 Task: Find connections with filter location La Laja with filter topic #SMMwith filter profile language English with filter current company ASMACS Jobs with filter school St. Xavier's School, Jaipur with filter industry Retail Gasoline with filter service category Telecommunications with filter keywords title Engineering Technician
Action: Mouse moved to (500, 69)
Screenshot: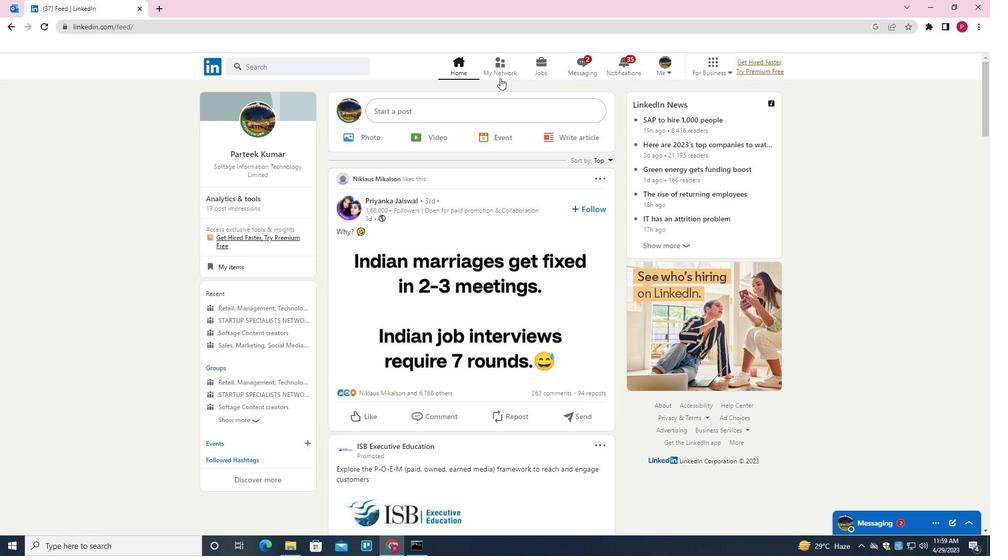 
Action: Mouse pressed left at (500, 69)
Screenshot: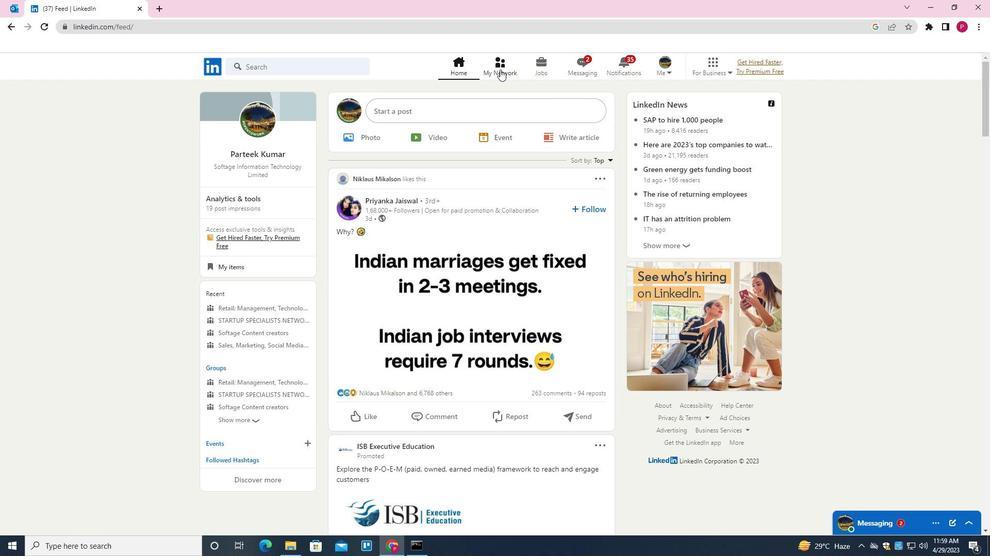 
Action: Mouse moved to (300, 122)
Screenshot: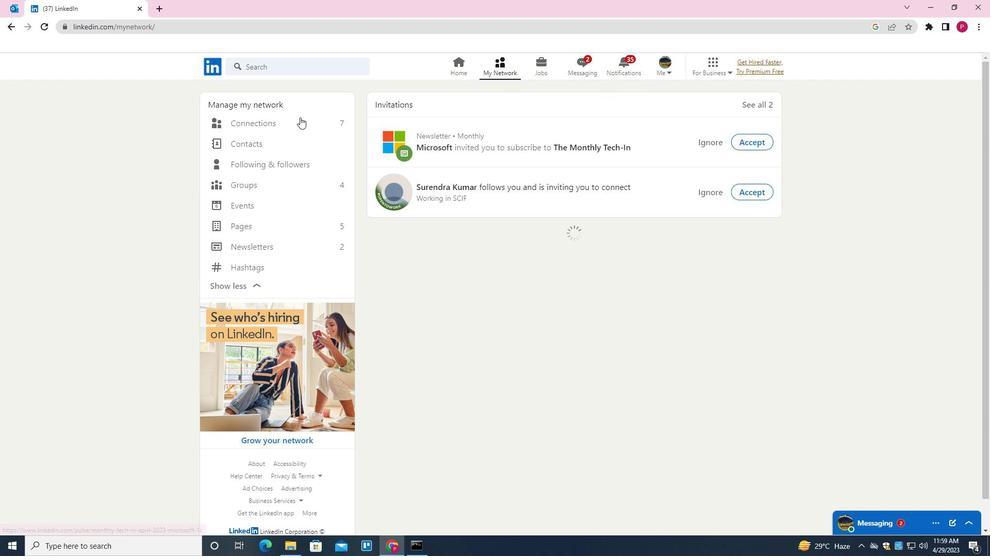 
Action: Mouse pressed left at (300, 122)
Screenshot: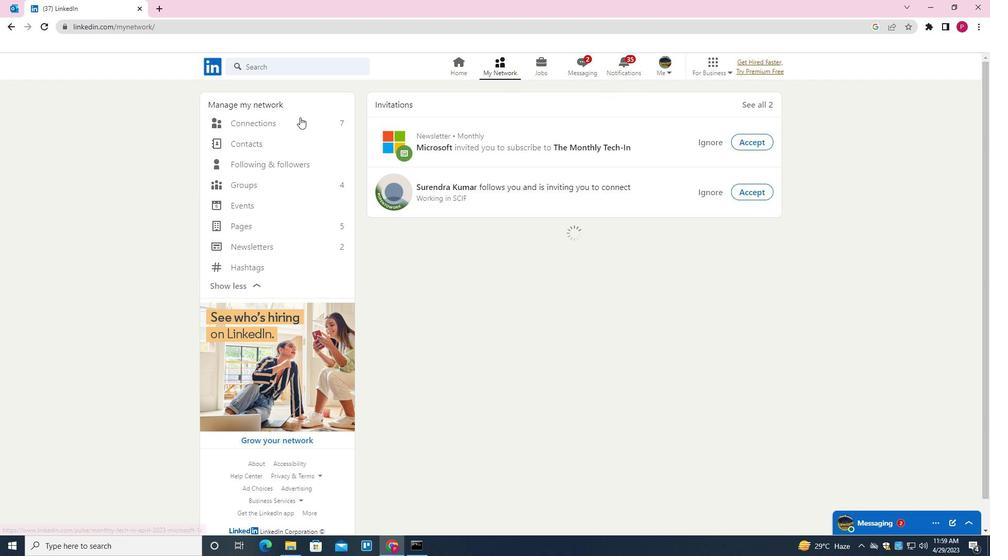
Action: Mouse moved to (565, 122)
Screenshot: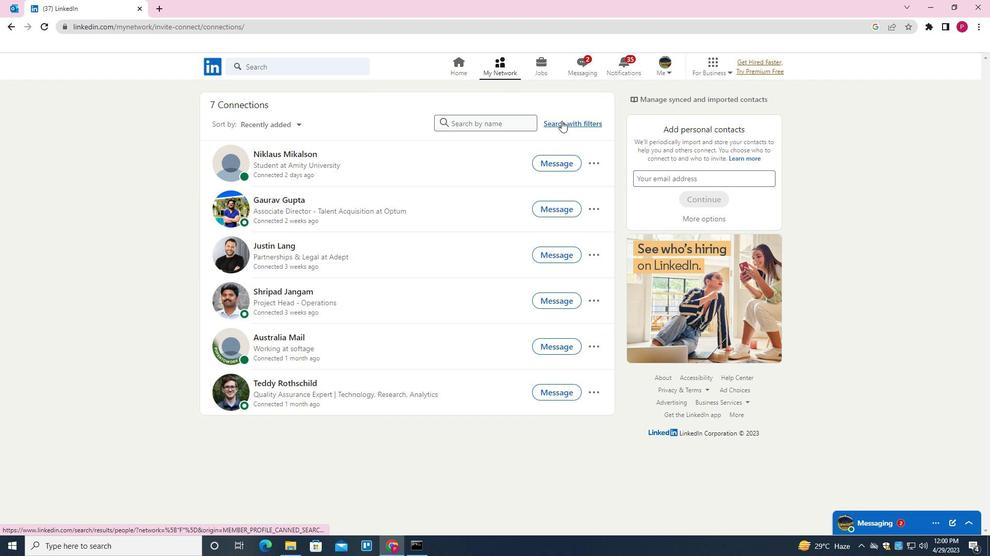 
Action: Mouse pressed left at (565, 122)
Screenshot: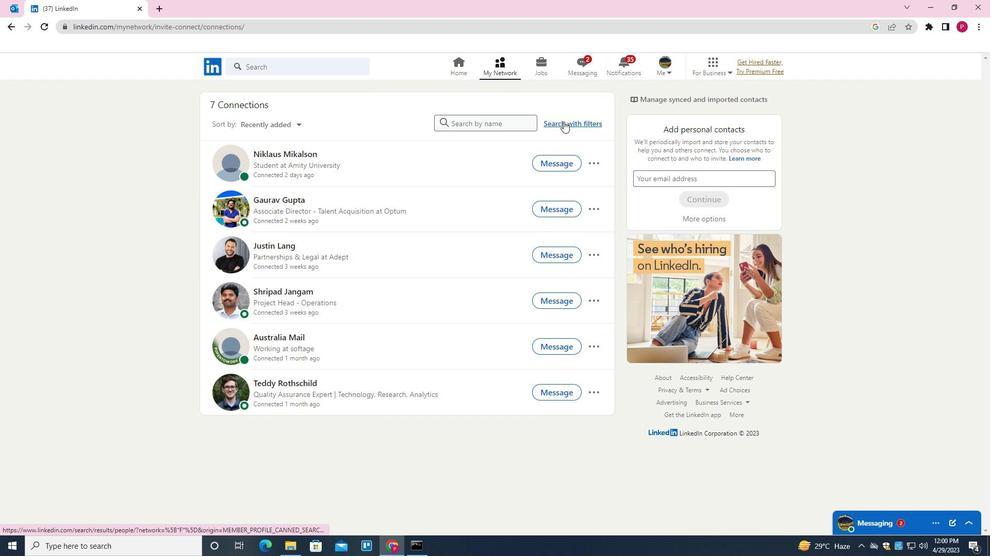 
Action: Mouse moved to (525, 95)
Screenshot: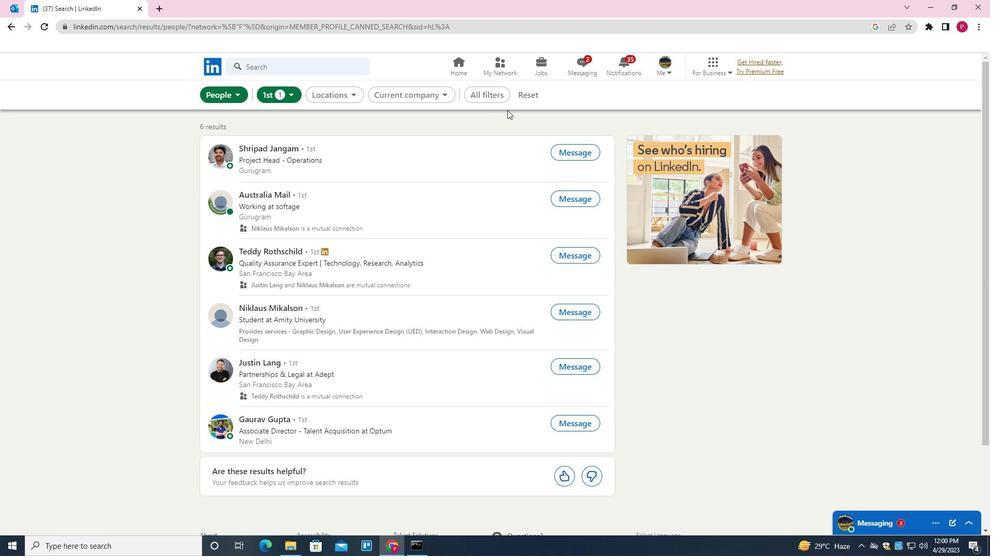 
Action: Mouse pressed left at (525, 95)
Screenshot: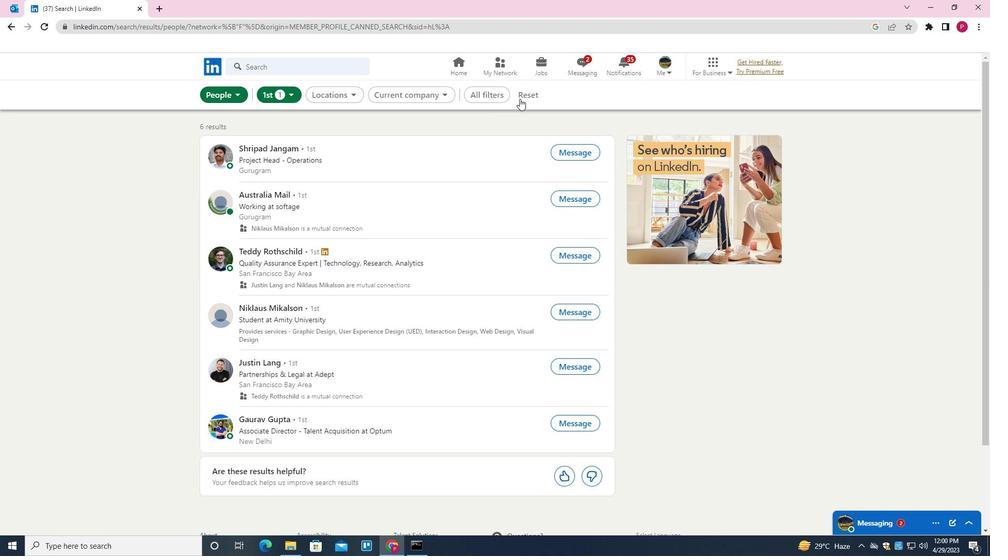 
Action: Mouse moved to (505, 97)
Screenshot: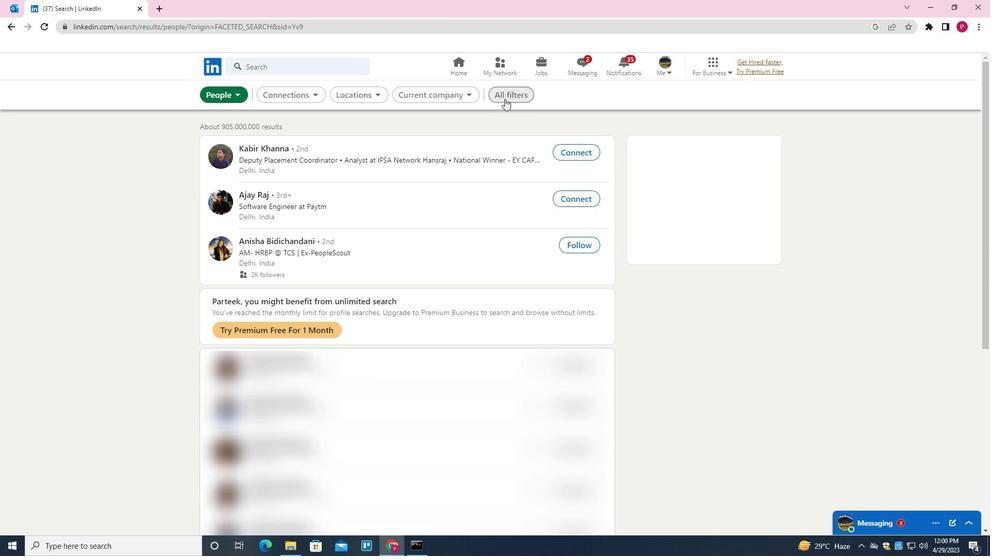 
Action: Mouse pressed left at (505, 97)
Screenshot: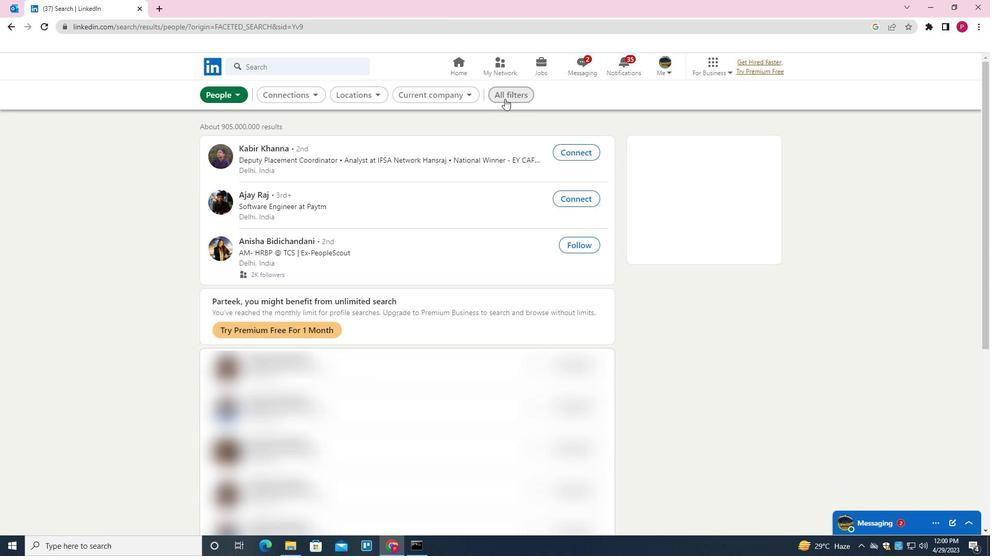 
Action: Mouse moved to (733, 292)
Screenshot: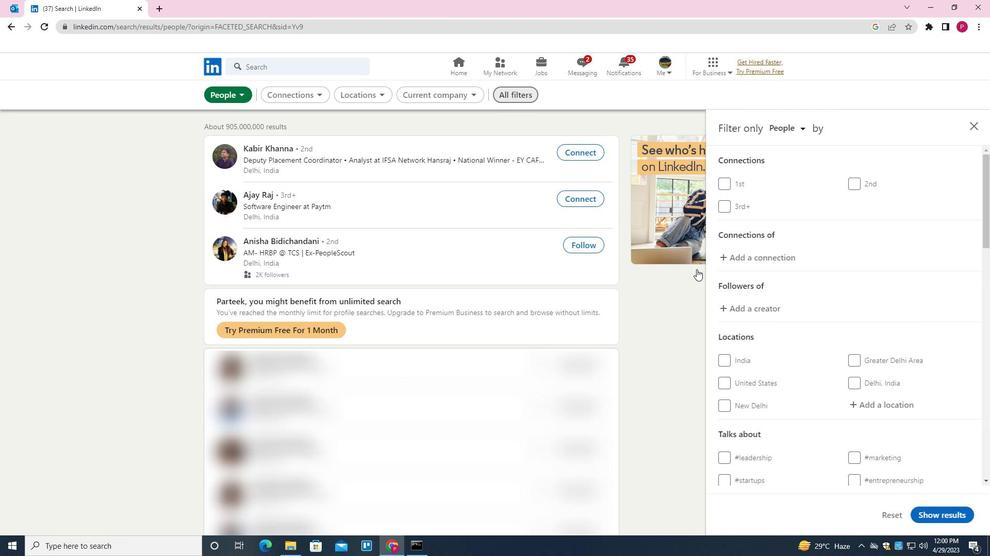 
Action: Mouse scrolled (733, 292) with delta (0, 0)
Screenshot: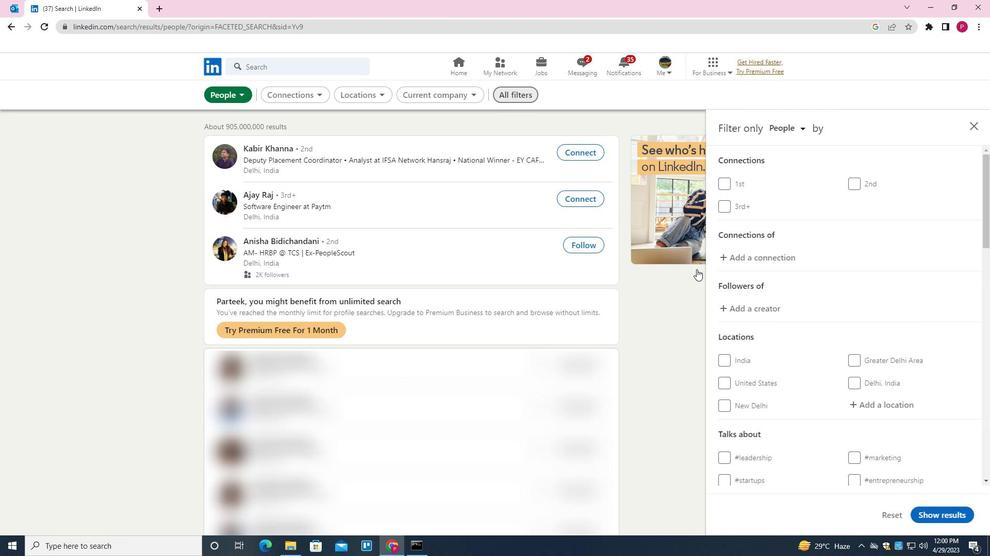 
Action: Mouse moved to (737, 295)
Screenshot: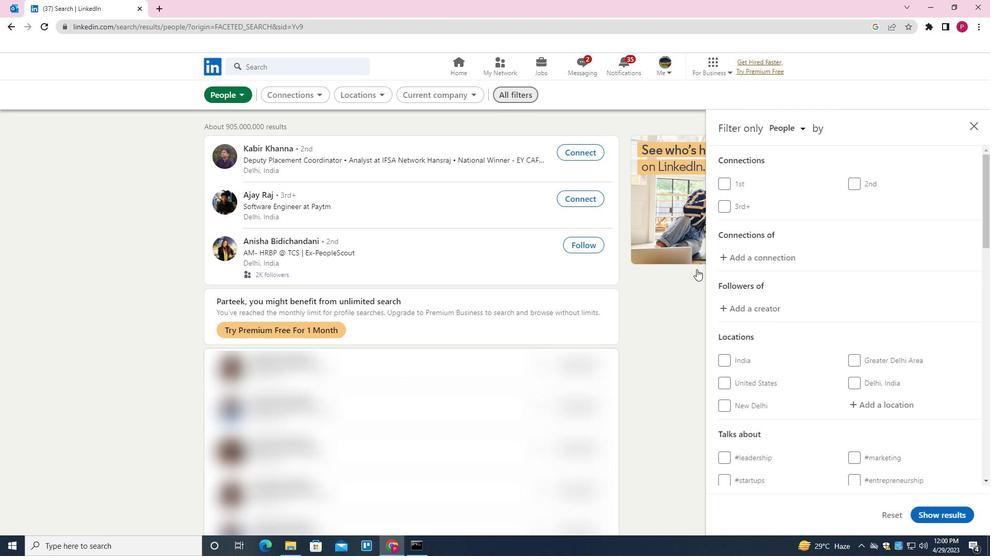 
Action: Mouse scrolled (737, 294) with delta (0, 0)
Screenshot: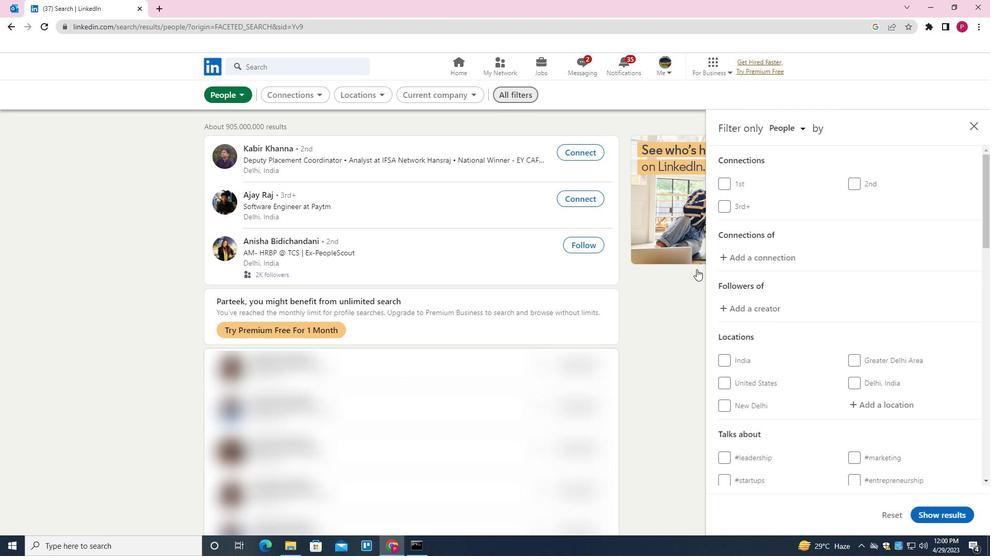 
Action: Mouse moved to (758, 303)
Screenshot: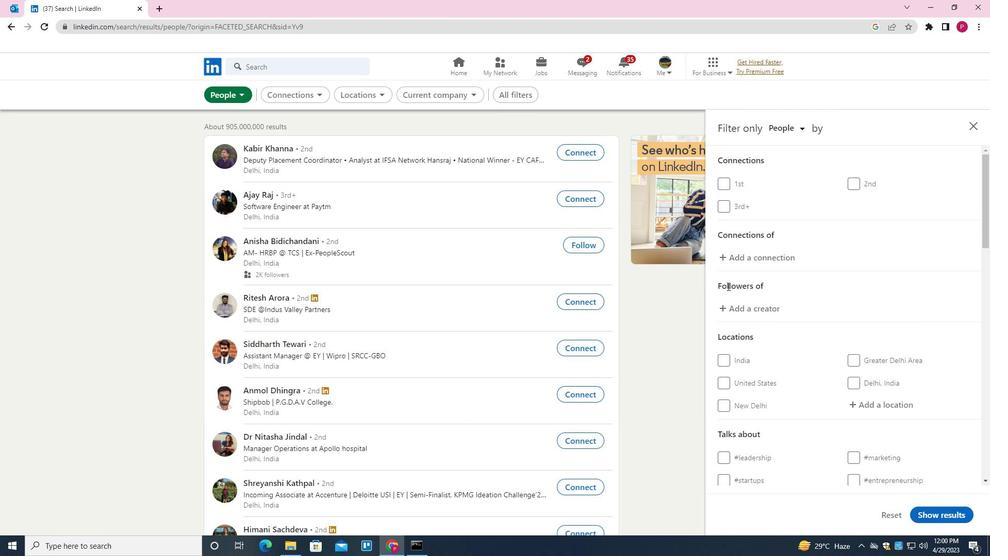 
Action: Mouse scrolled (758, 302) with delta (0, 0)
Screenshot: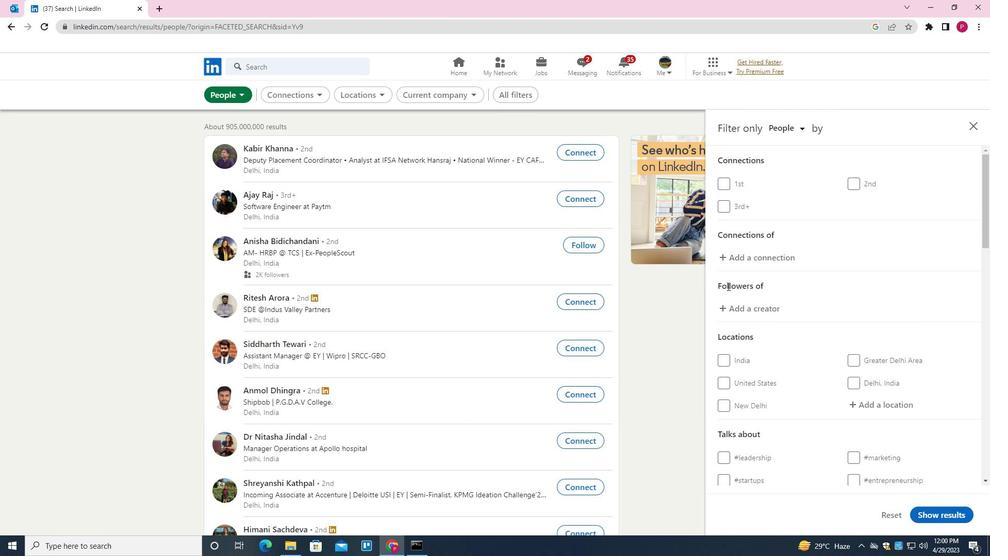 
Action: Mouse moved to (872, 258)
Screenshot: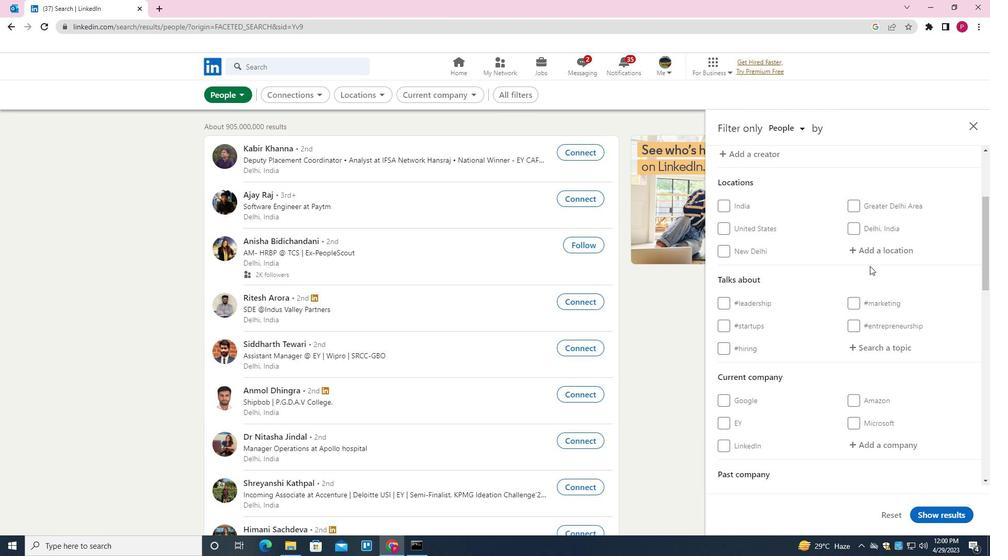 
Action: Mouse pressed left at (872, 258)
Screenshot: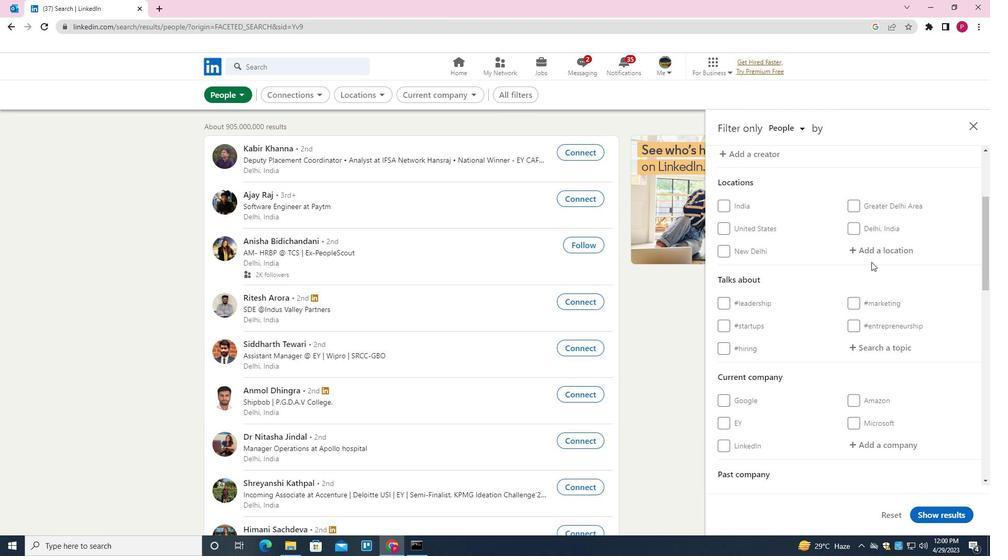 
Action: Mouse moved to (868, 250)
Screenshot: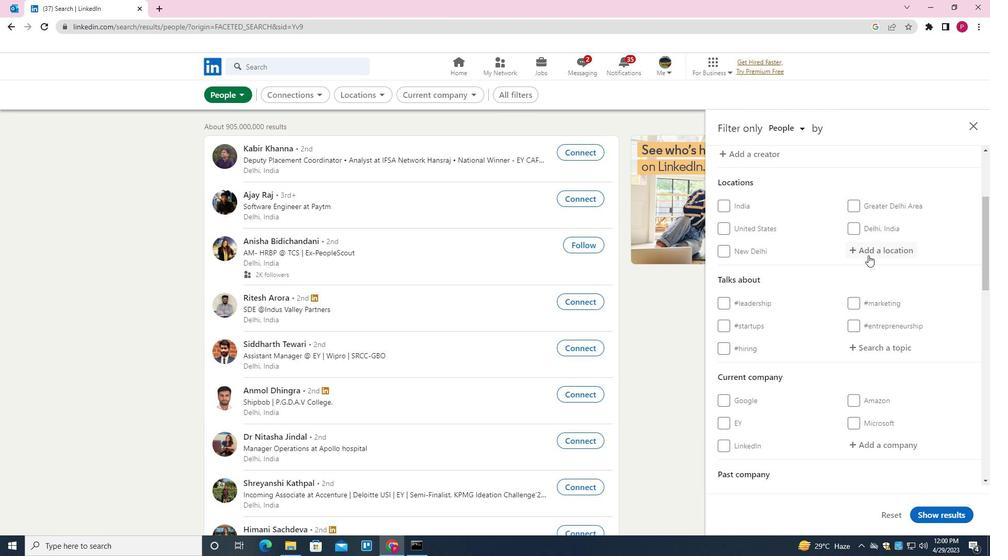 
Action: Mouse pressed left at (868, 250)
Screenshot: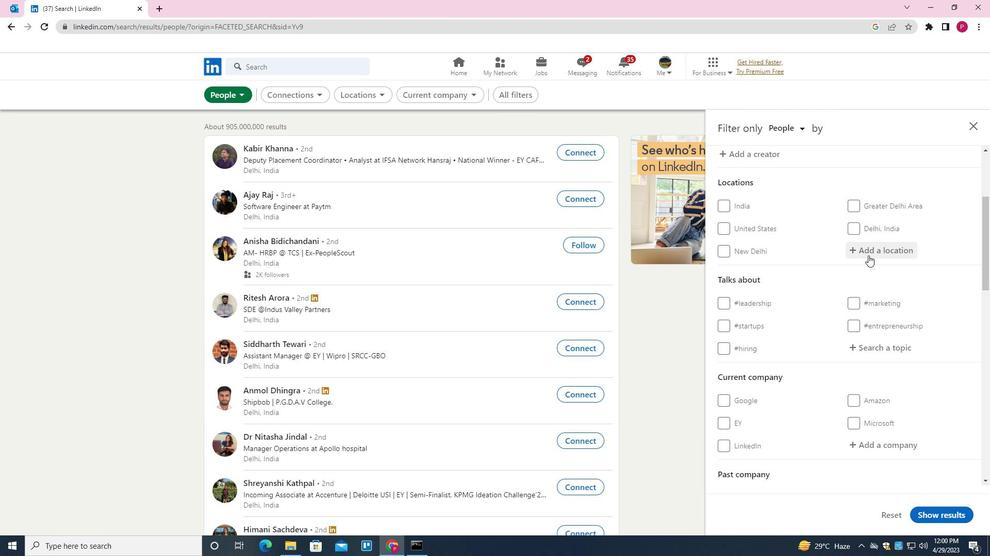 
Action: Key pressed <Key.shift>LA<Key.space><Key.shift>LAZA<Key.backspace><Key.backspace><Key.backspace><Key.backspace>LAZA<Key.down><Key.enter>
Screenshot: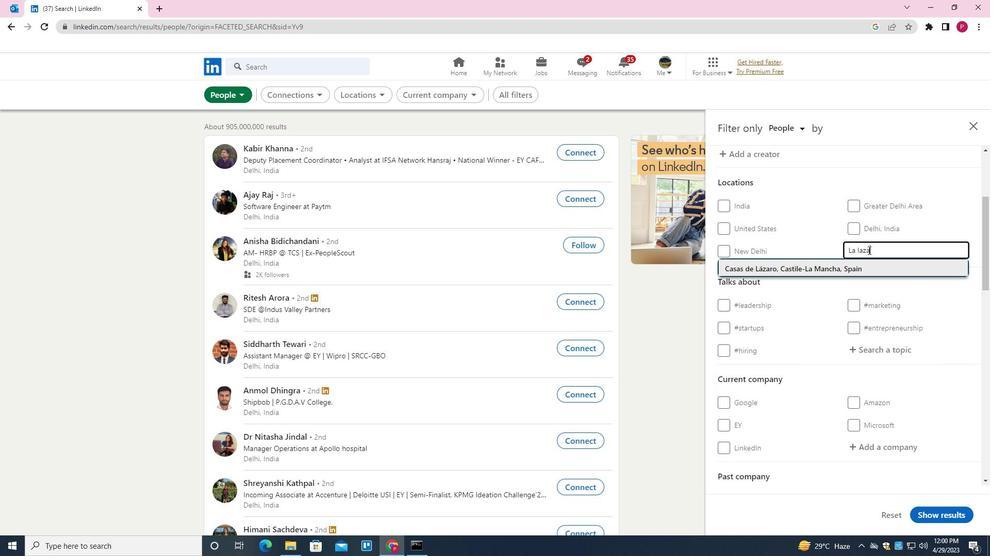 
Action: Mouse moved to (764, 307)
Screenshot: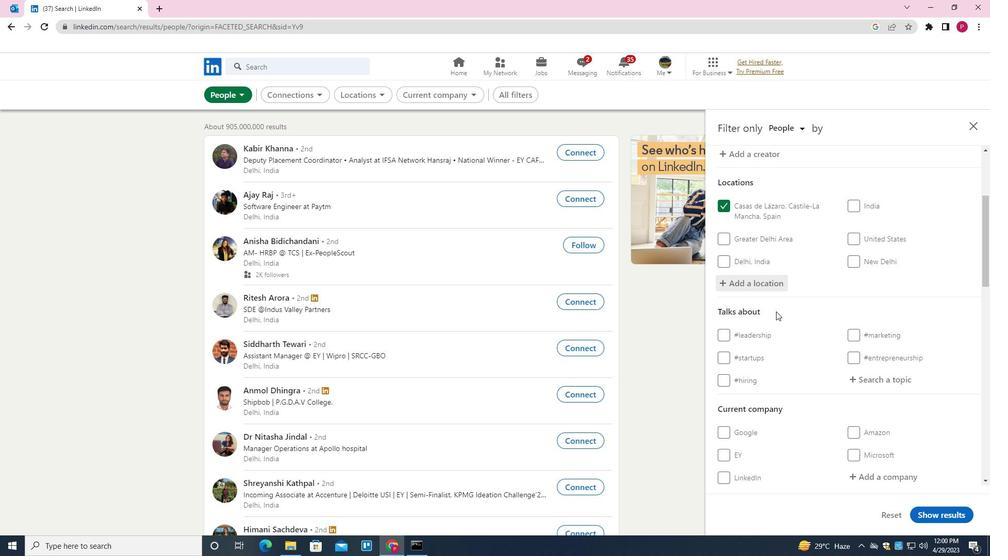 
Action: Mouse scrolled (764, 306) with delta (0, 0)
Screenshot: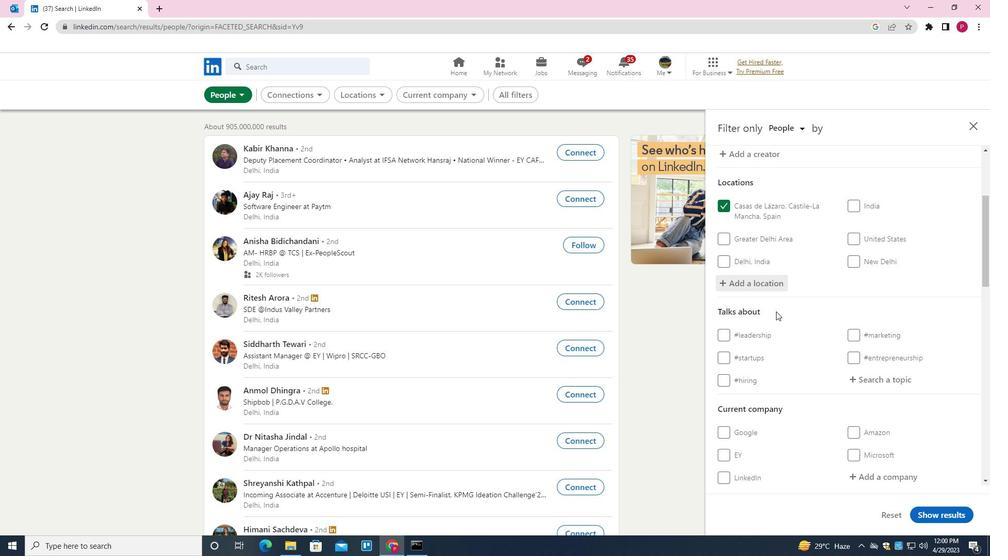 
Action: Mouse moved to (763, 308)
Screenshot: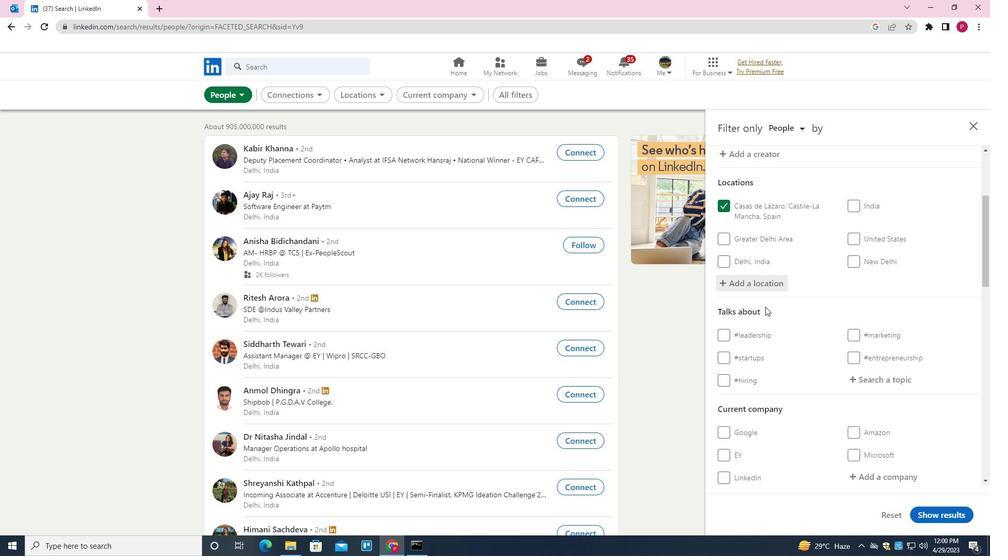 
Action: Mouse scrolled (763, 308) with delta (0, 0)
Screenshot: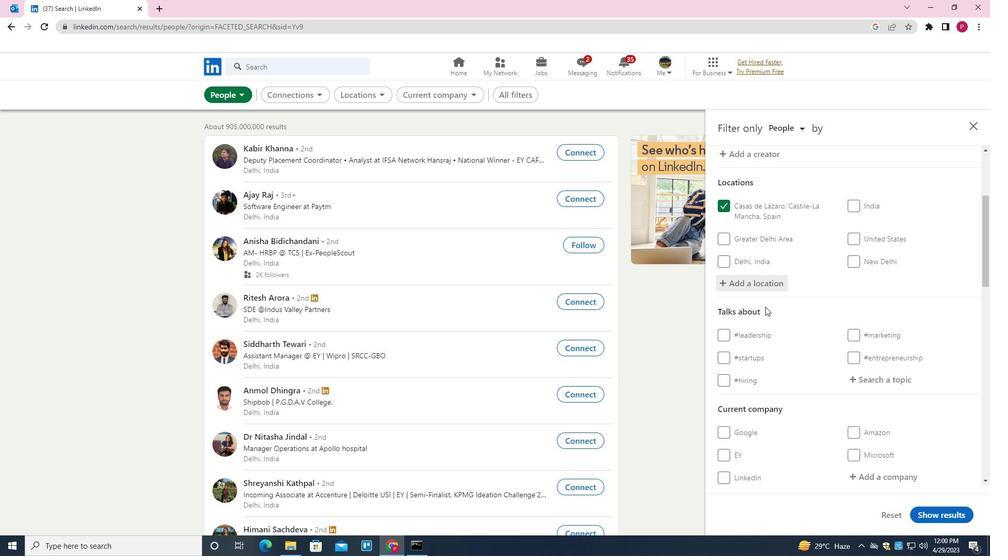 
Action: Mouse moved to (762, 310)
Screenshot: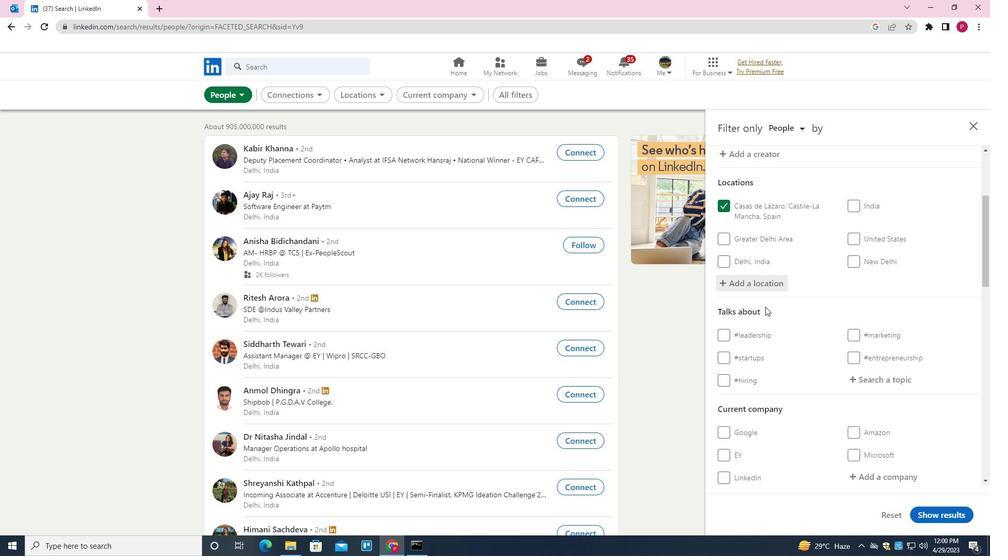 
Action: Mouse scrolled (762, 310) with delta (0, 0)
Screenshot: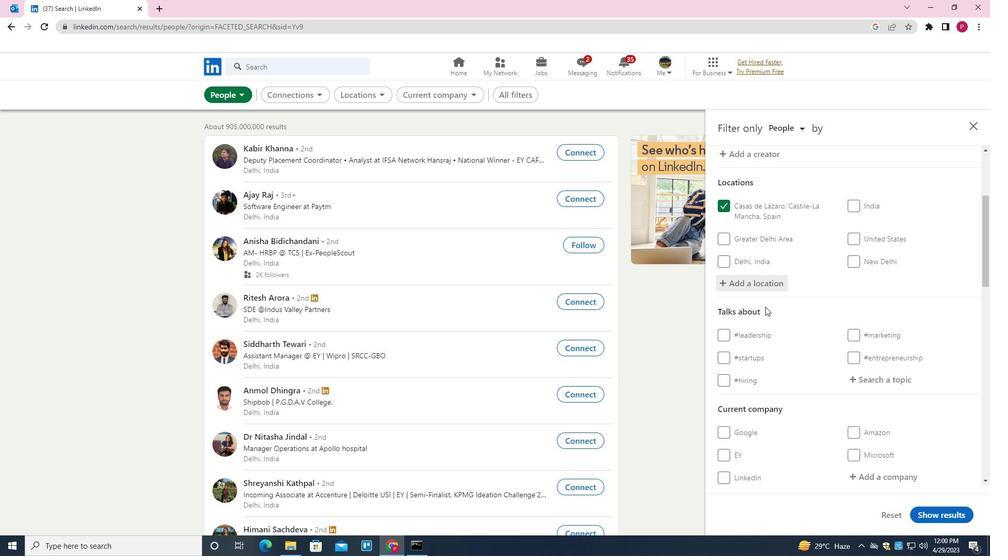 
Action: Mouse moved to (864, 228)
Screenshot: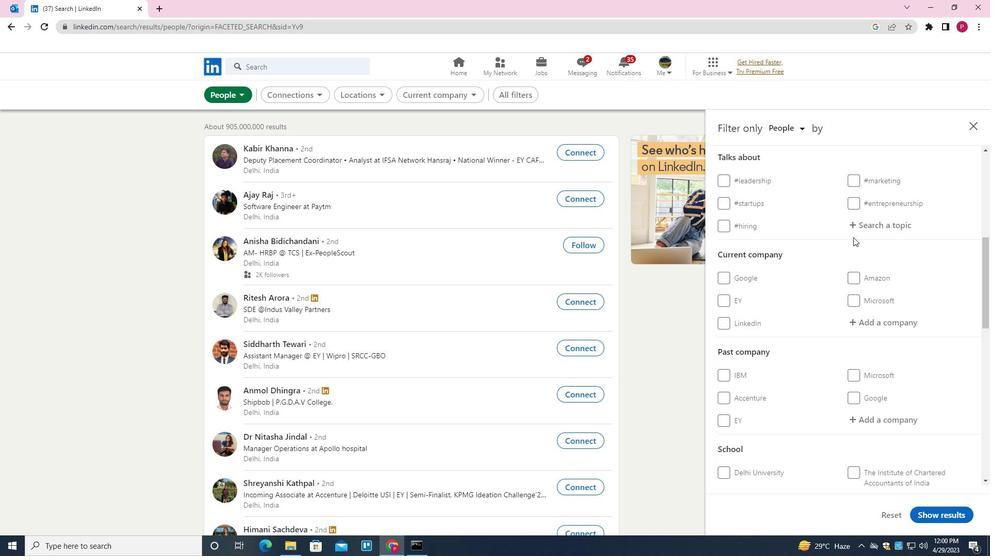 
Action: Mouse pressed left at (864, 228)
Screenshot: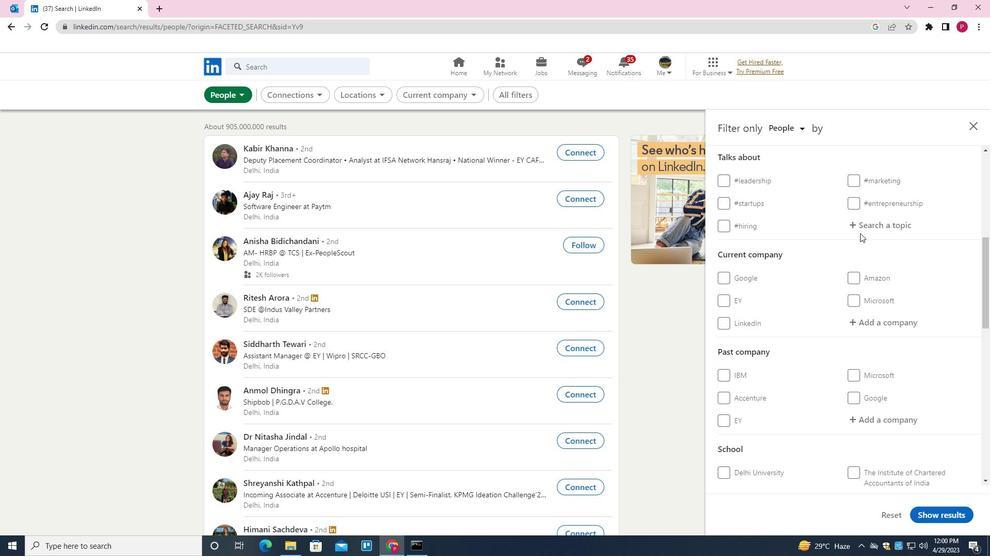 
Action: Key pressed <Key.shift><Key.shift><Key.shift><Key.shift><Key.shift><Key.shift><Key.shift><Key.shift>SMM<Key.down><Key.enter>
Screenshot: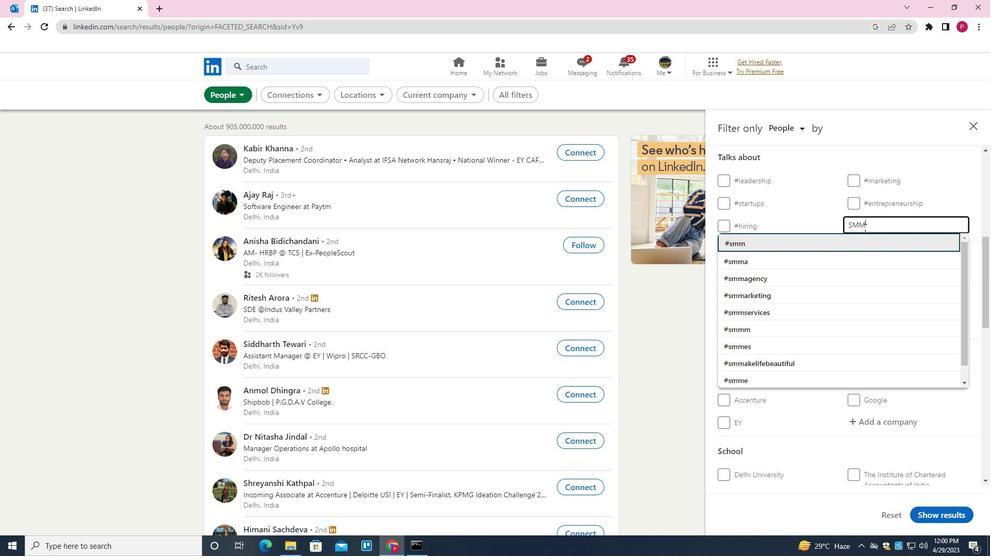 
Action: Mouse moved to (841, 250)
Screenshot: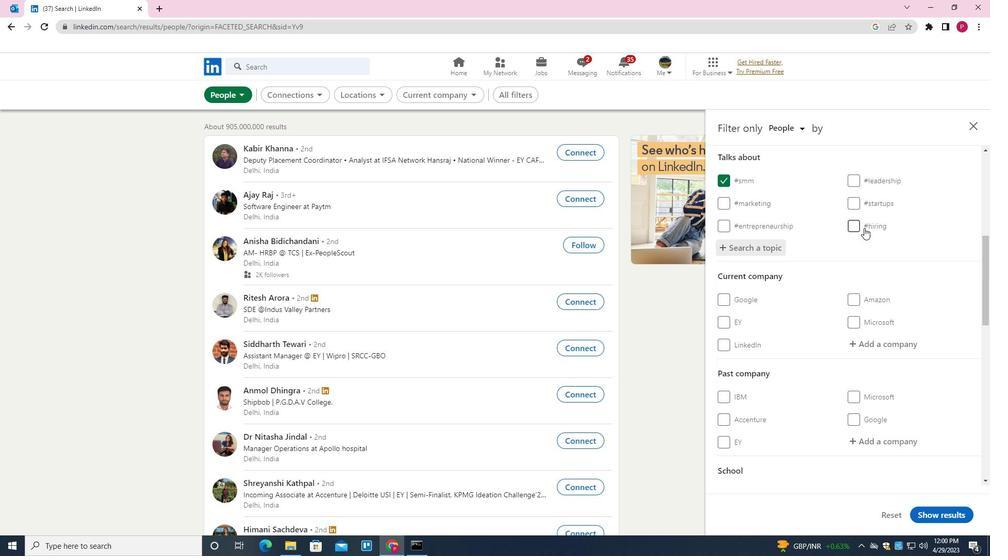 
Action: Mouse scrolled (841, 250) with delta (0, 0)
Screenshot: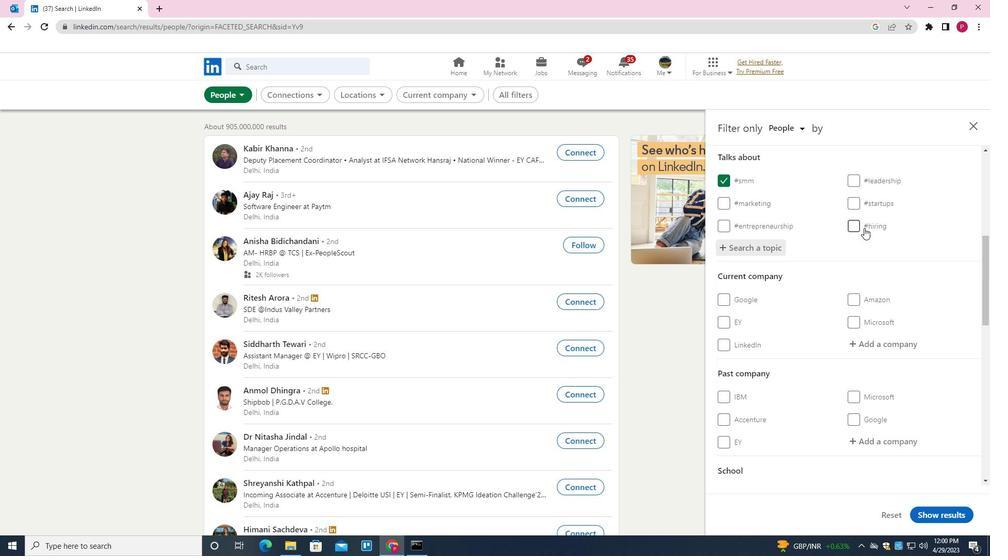 
Action: Mouse moved to (839, 260)
Screenshot: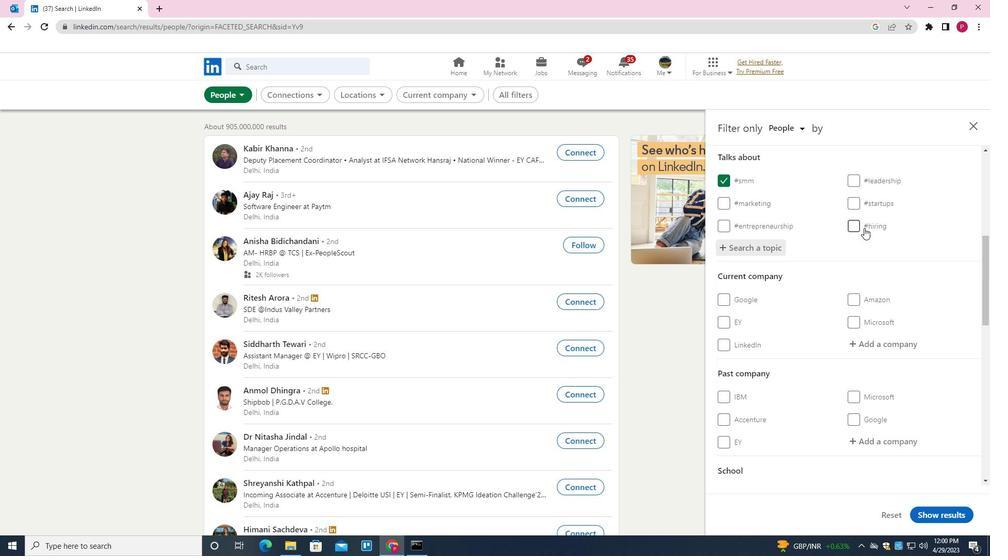 
Action: Mouse scrolled (839, 259) with delta (0, 0)
Screenshot: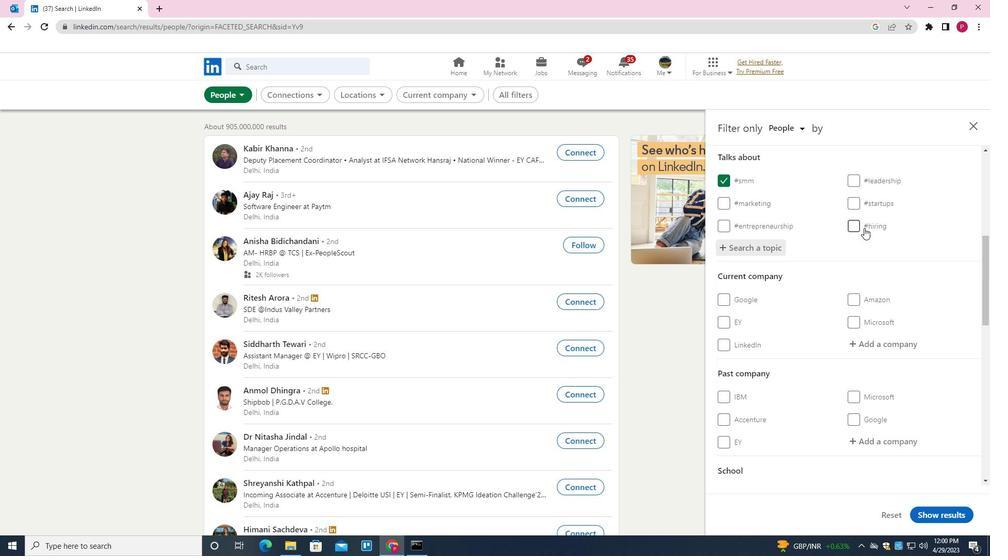 
Action: Mouse moved to (834, 274)
Screenshot: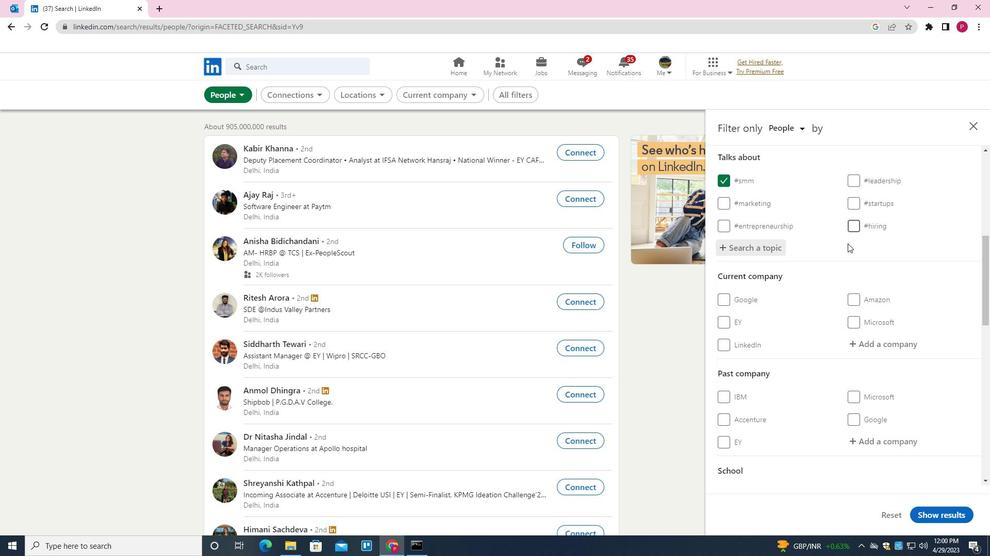 
Action: Mouse scrolled (834, 274) with delta (0, 0)
Screenshot: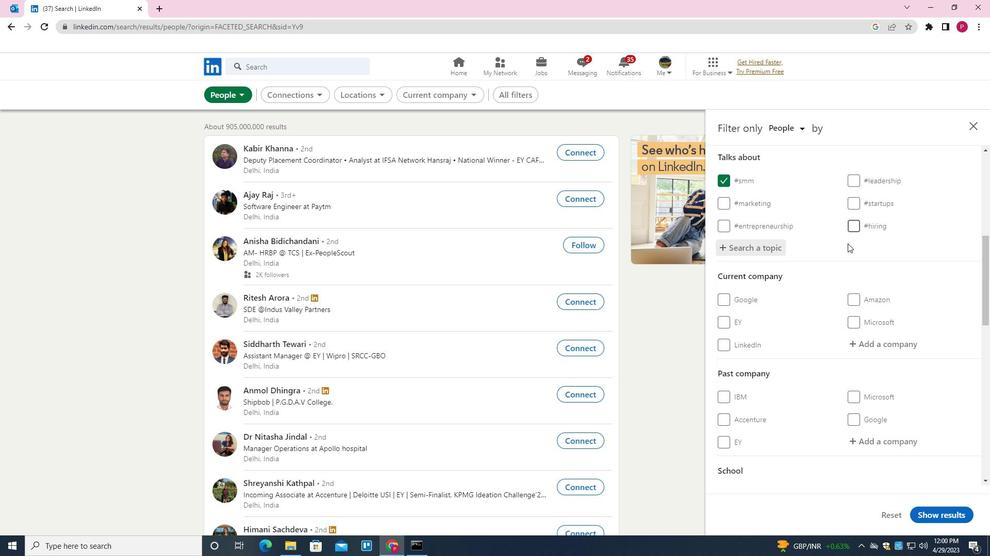 
Action: Mouse moved to (812, 298)
Screenshot: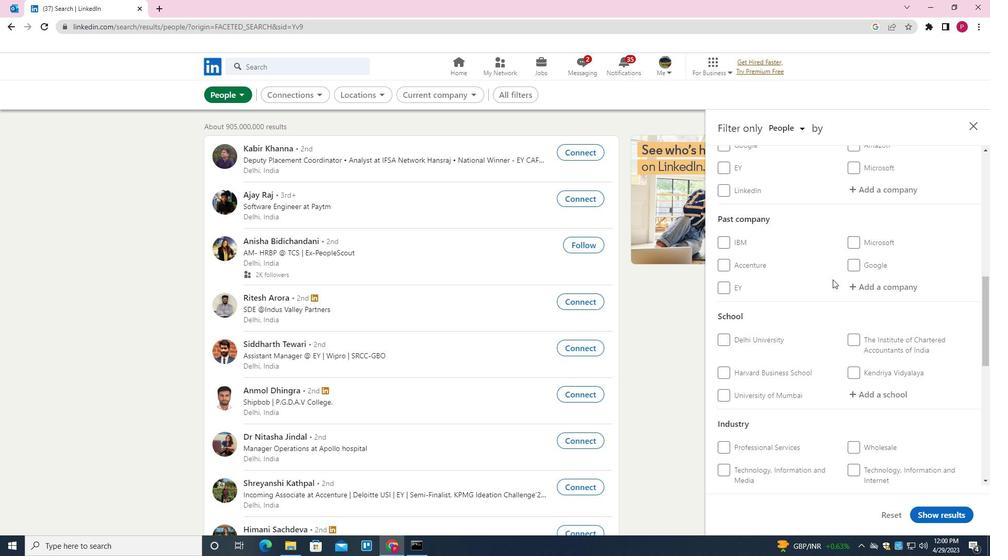 
Action: Mouse scrolled (812, 297) with delta (0, 0)
Screenshot: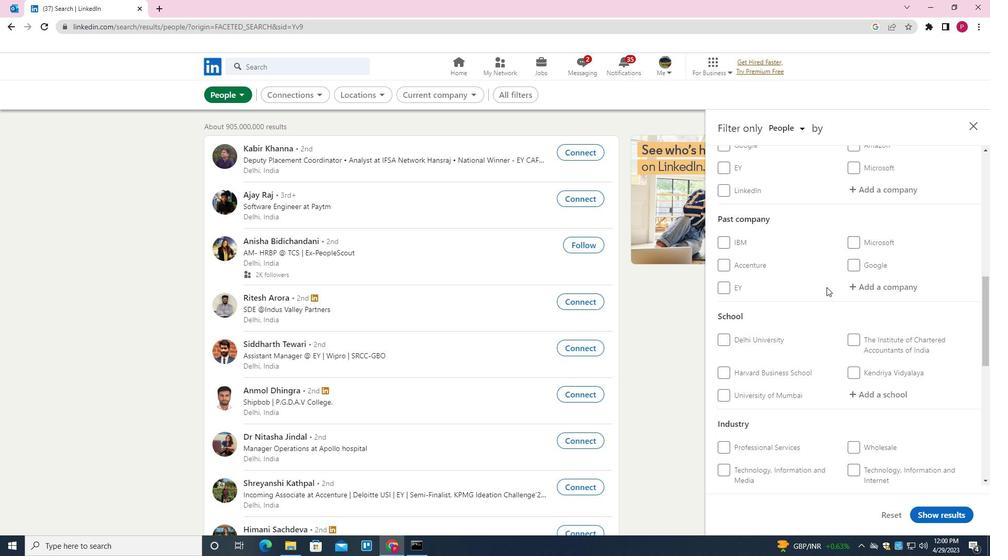 
Action: Mouse scrolled (812, 297) with delta (0, 0)
Screenshot: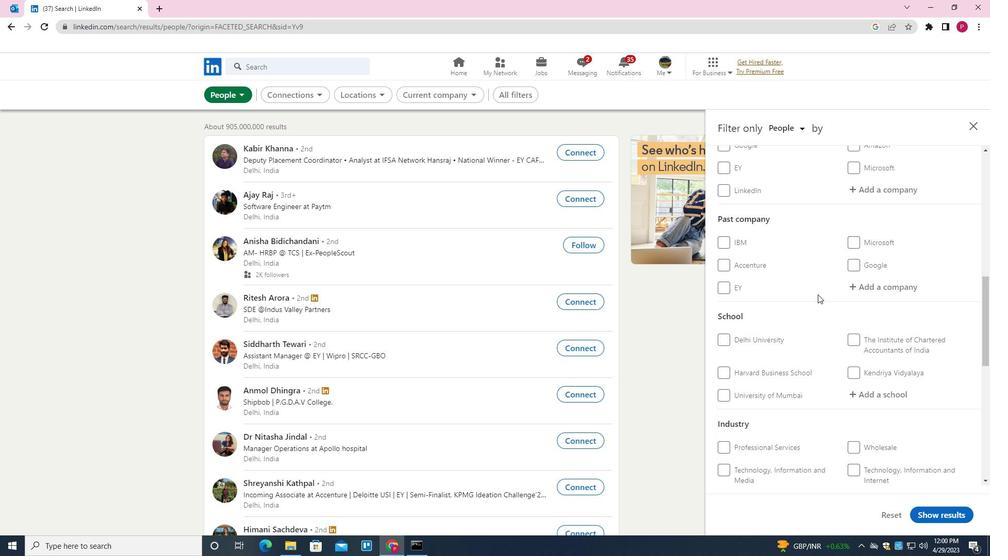 
Action: Mouse scrolled (812, 297) with delta (0, 0)
Screenshot: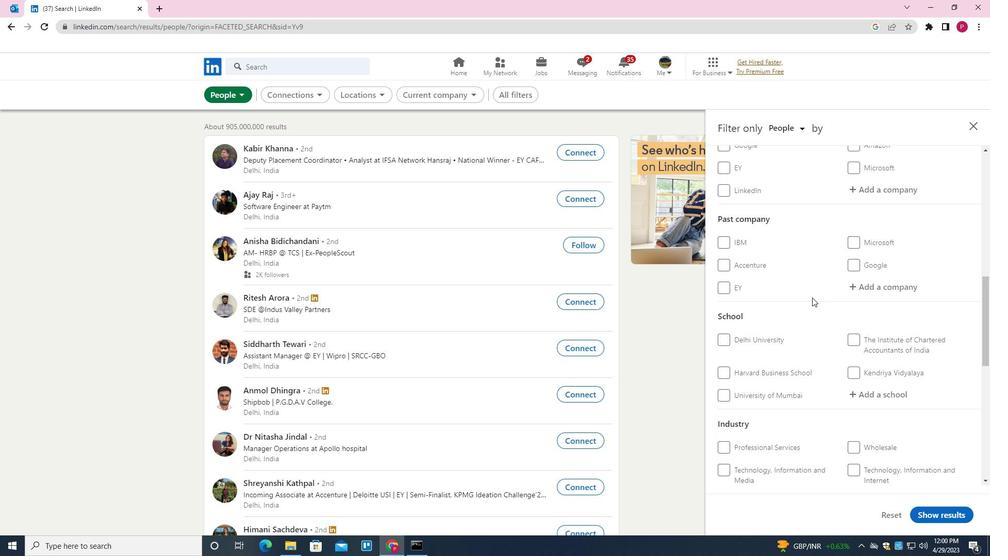 
Action: Mouse scrolled (812, 297) with delta (0, 0)
Screenshot: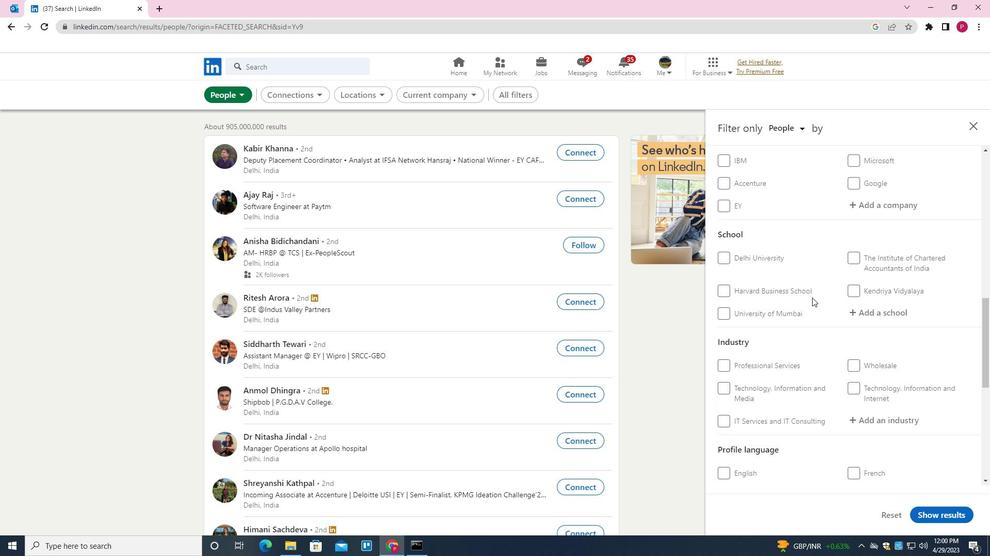 
Action: Mouse scrolled (812, 297) with delta (0, 0)
Screenshot: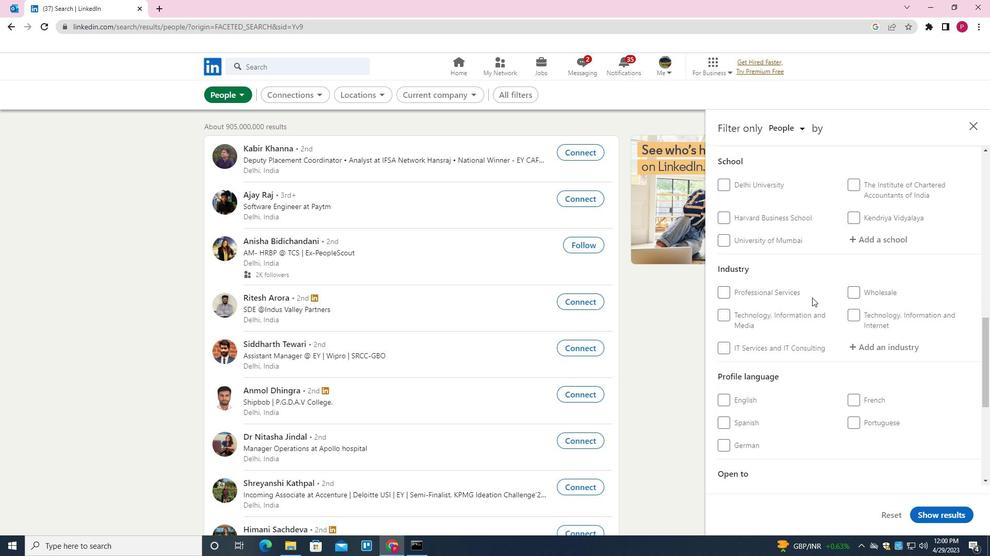 
Action: Mouse moved to (752, 300)
Screenshot: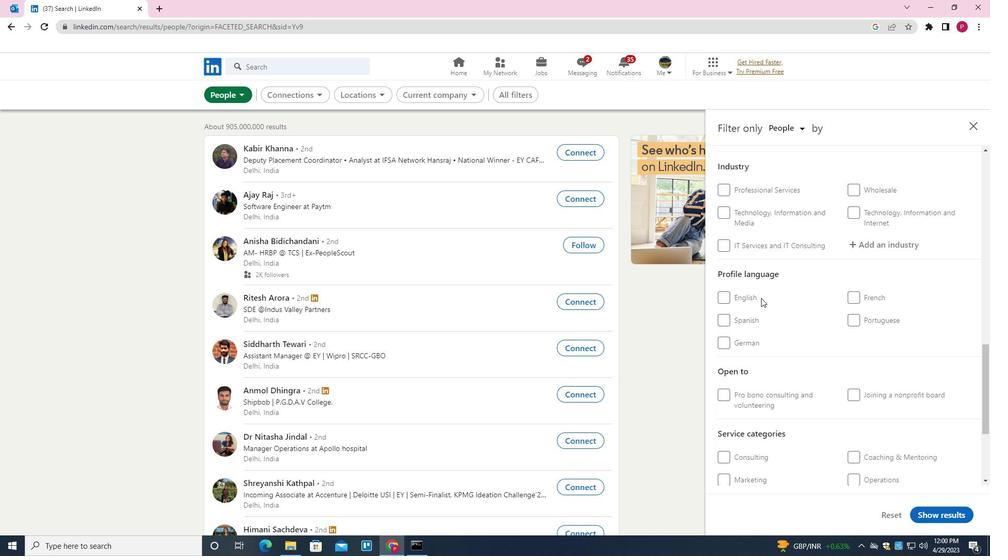 
Action: Mouse pressed left at (752, 300)
Screenshot: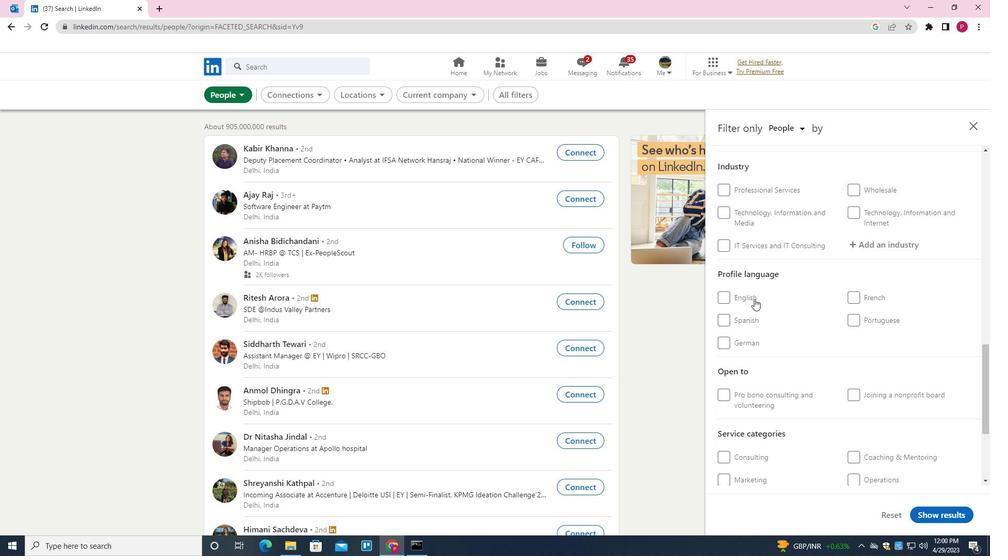 
Action: Mouse scrolled (752, 300) with delta (0, 0)
Screenshot: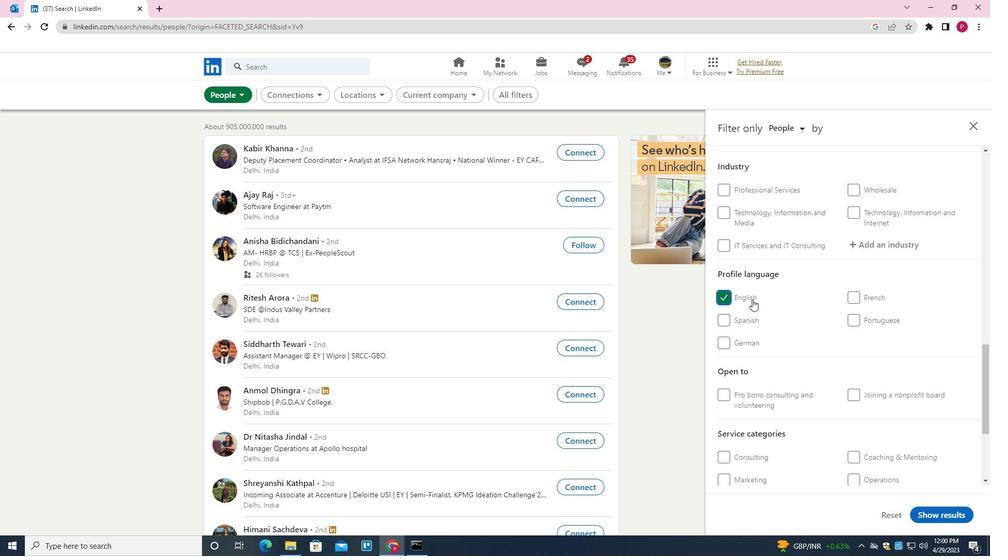 
Action: Mouse scrolled (752, 300) with delta (0, 0)
Screenshot: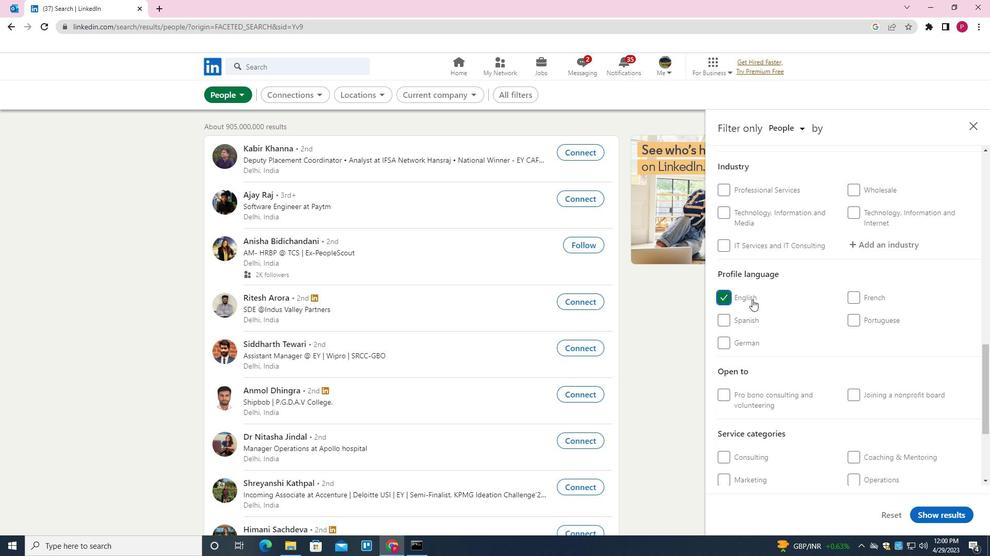 
Action: Mouse scrolled (752, 300) with delta (0, 0)
Screenshot: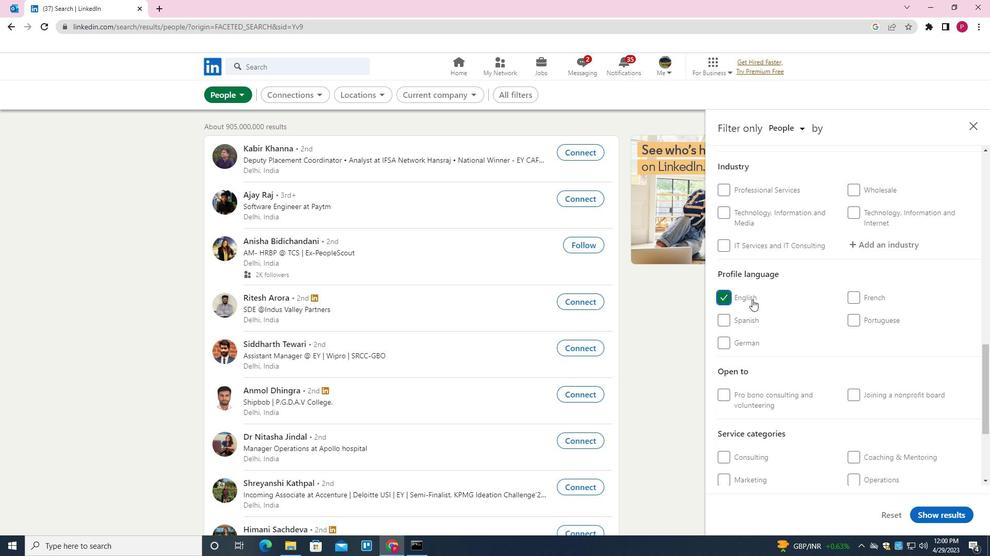 
Action: Mouse scrolled (752, 300) with delta (0, 0)
Screenshot: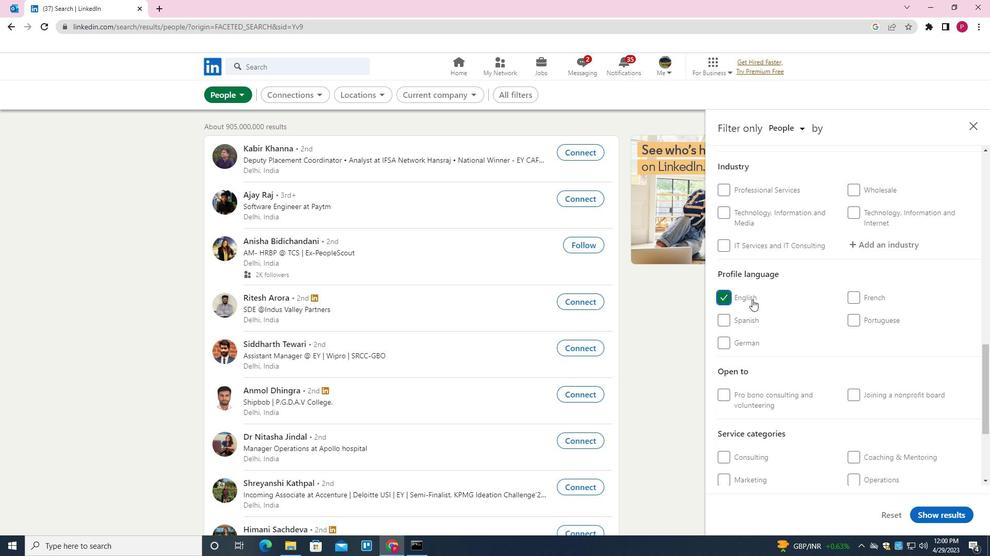 
Action: Mouse scrolled (752, 300) with delta (0, 0)
Screenshot: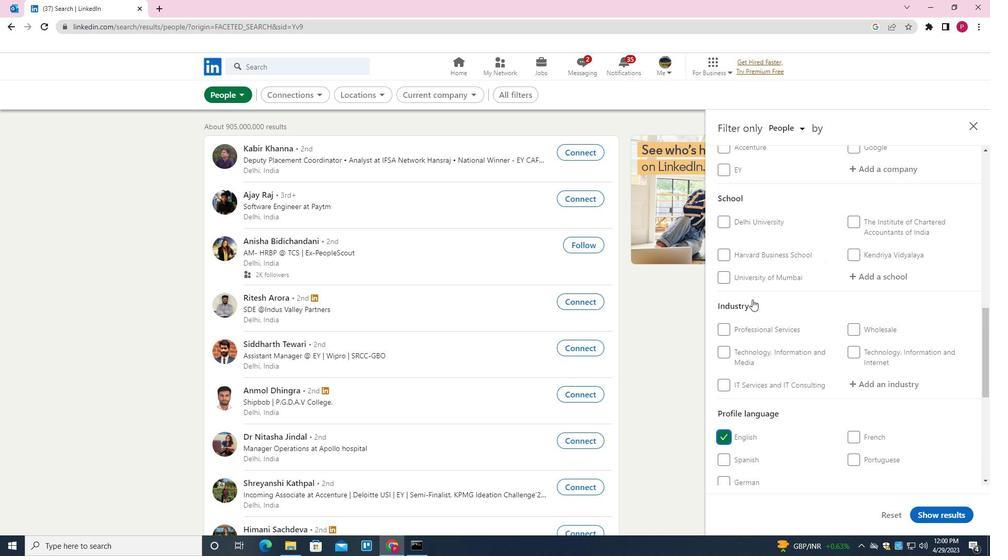 
Action: Mouse moved to (807, 291)
Screenshot: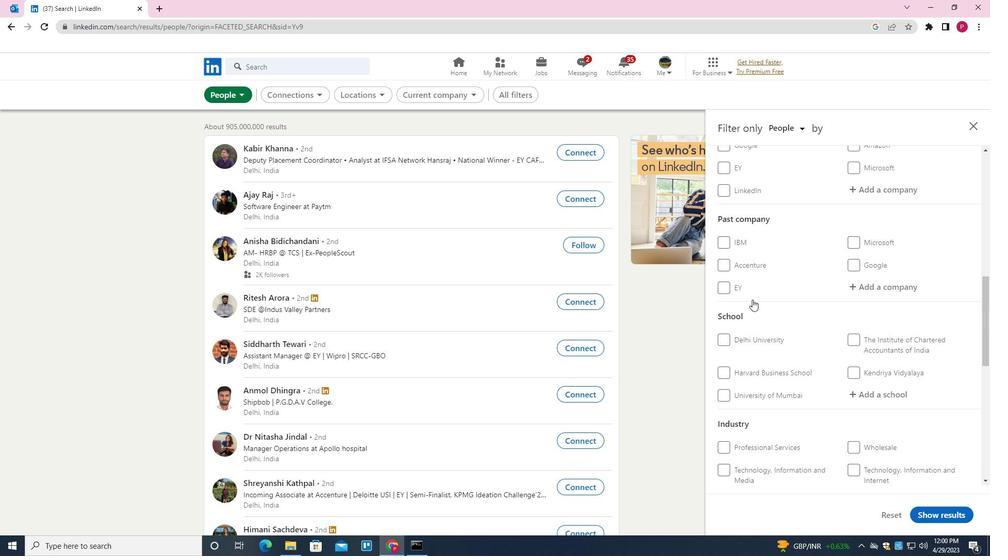
Action: Mouse scrolled (807, 291) with delta (0, 0)
Screenshot: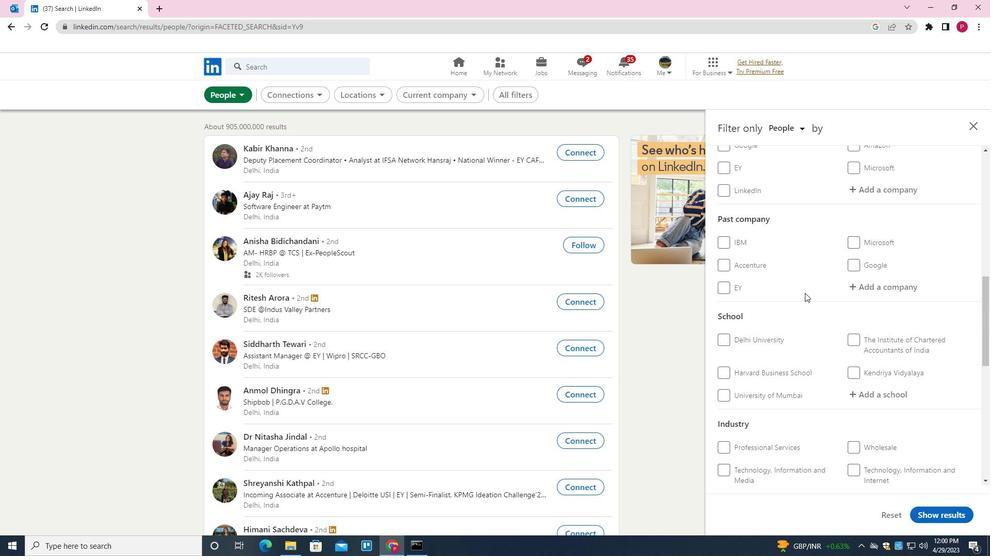
Action: Mouse scrolled (807, 291) with delta (0, 0)
Screenshot: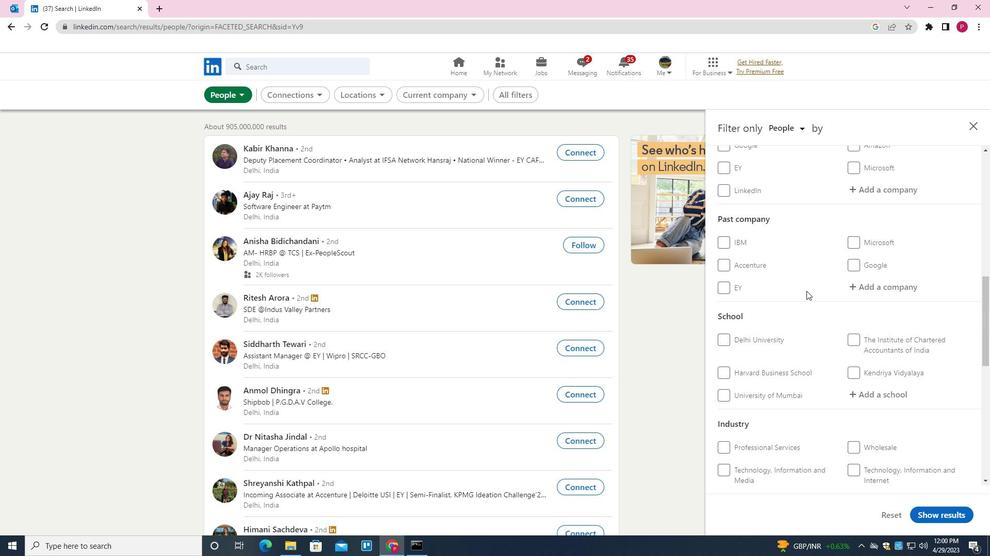 
Action: Mouse moved to (873, 293)
Screenshot: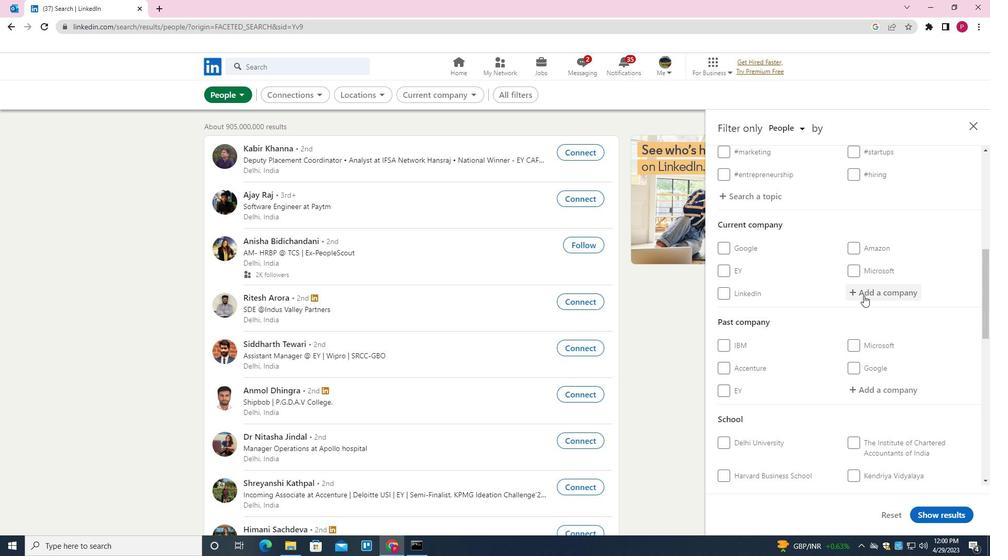 
Action: Mouse pressed left at (873, 293)
Screenshot: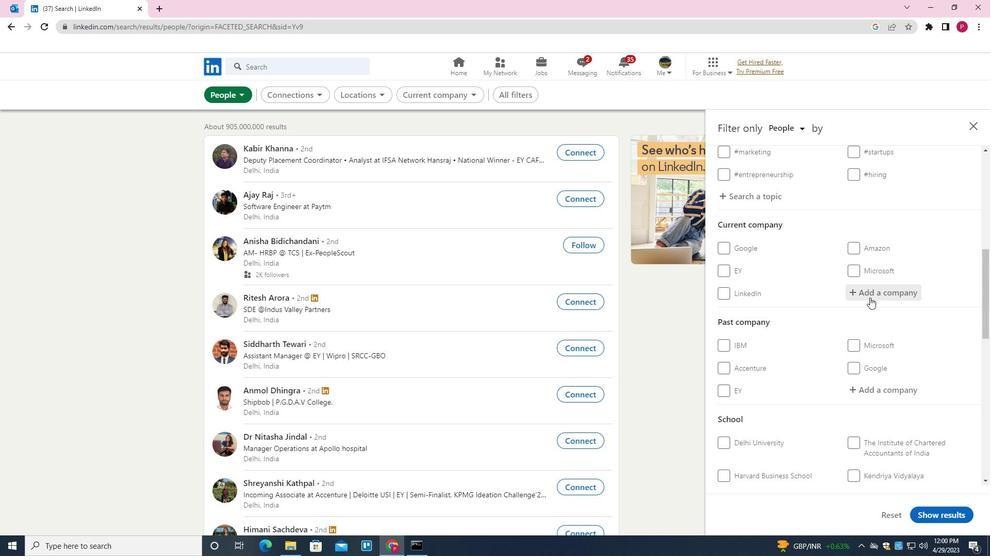 
Action: Key pressed <Key.shift>ASMACS<Key.down><Key.enter>
Screenshot: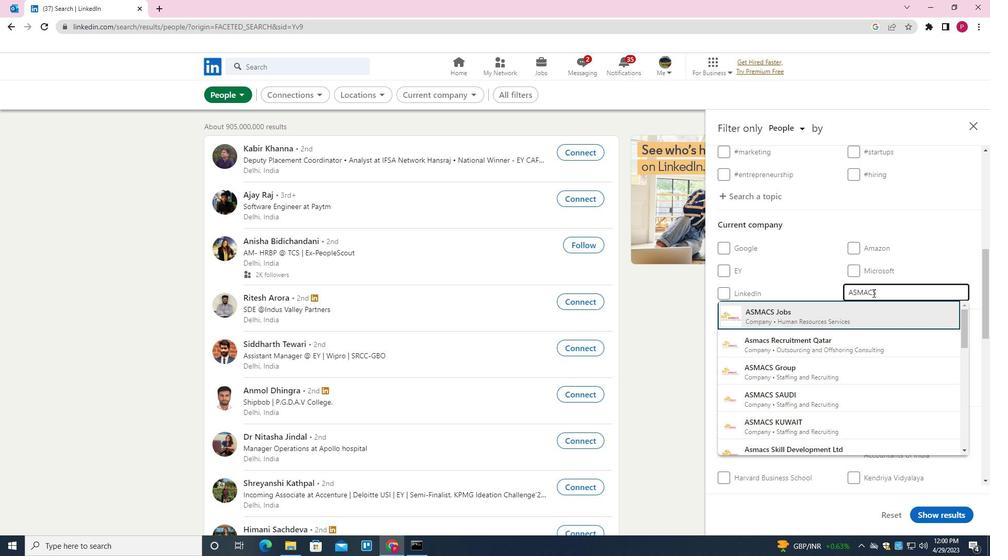 
Action: Mouse moved to (764, 303)
Screenshot: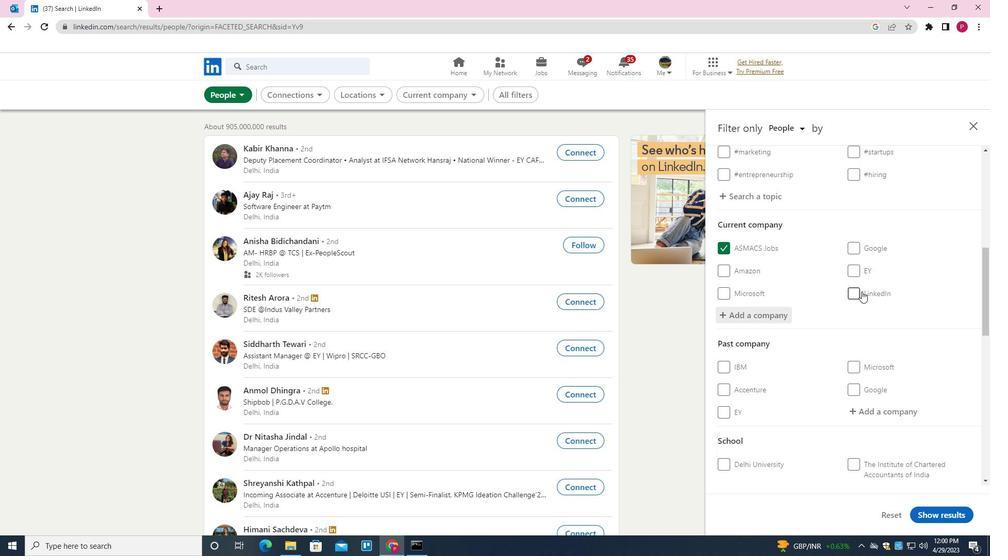 
Action: Mouse scrolled (764, 303) with delta (0, 0)
Screenshot: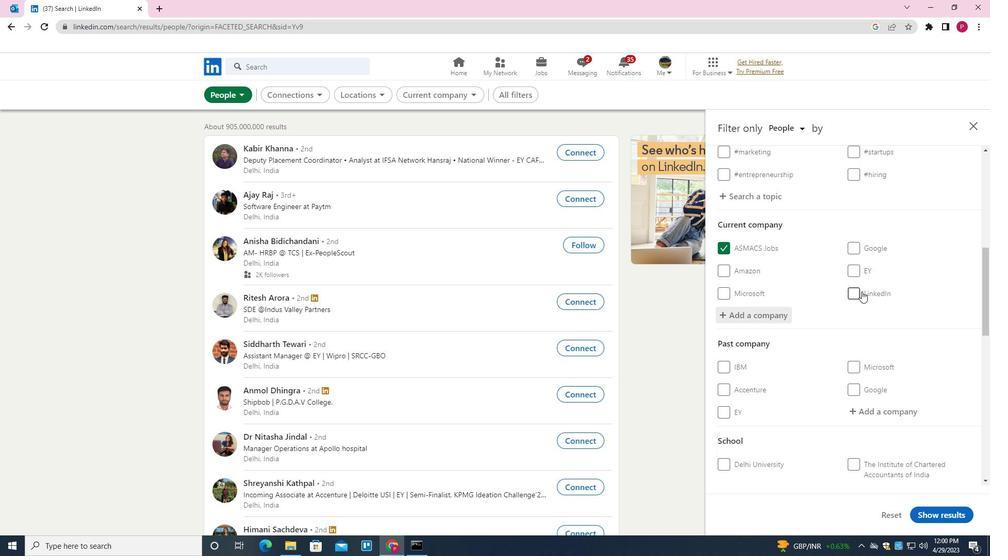
Action: Mouse moved to (764, 305)
Screenshot: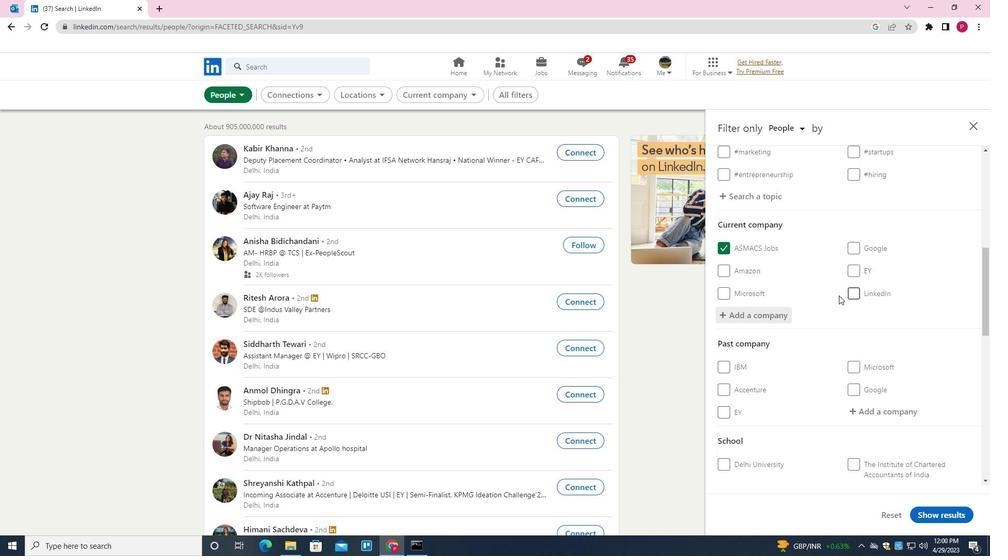 
Action: Mouse scrolled (764, 304) with delta (0, 0)
Screenshot: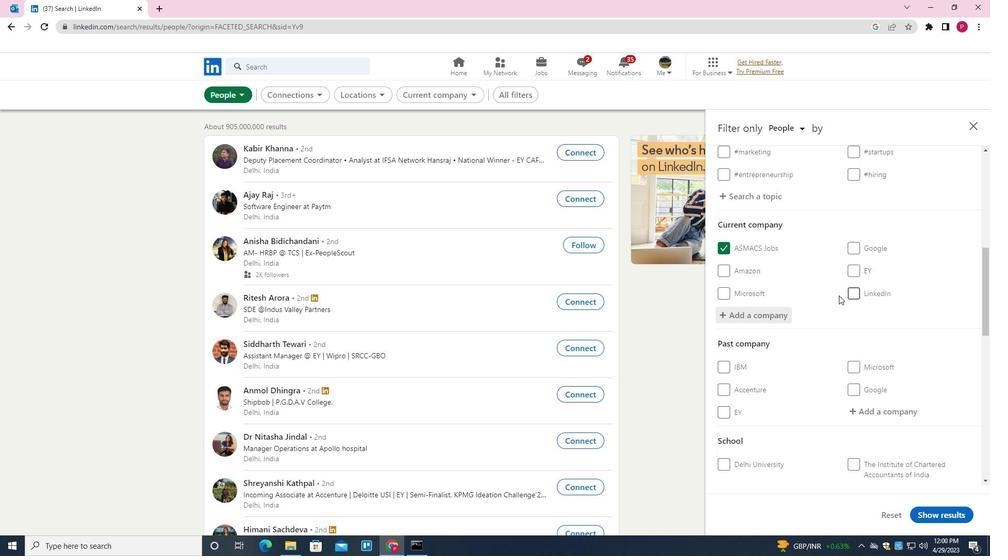 
Action: Mouse moved to (764, 306)
Screenshot: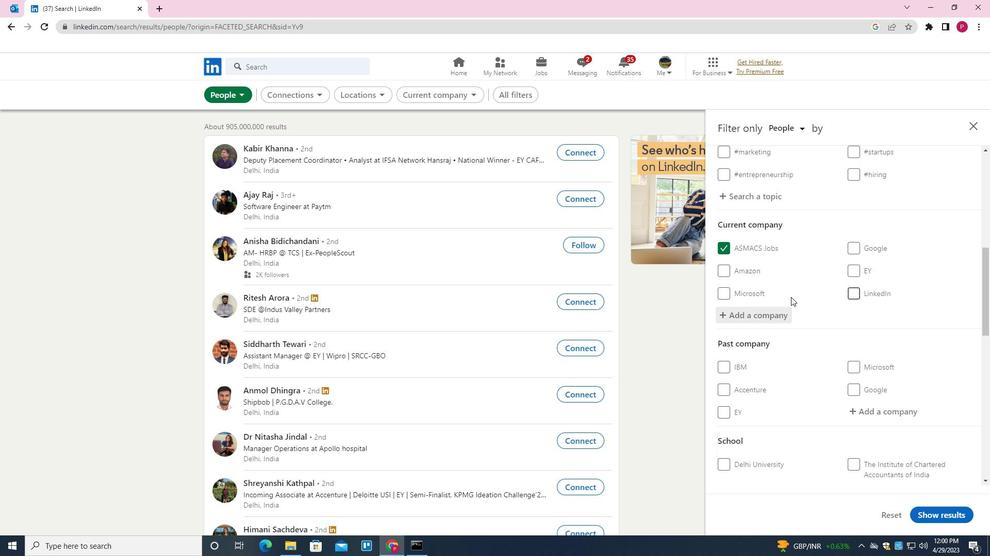 
Action: Mouse scrolled (764, 305) with delta (0, 0)
Screenshot: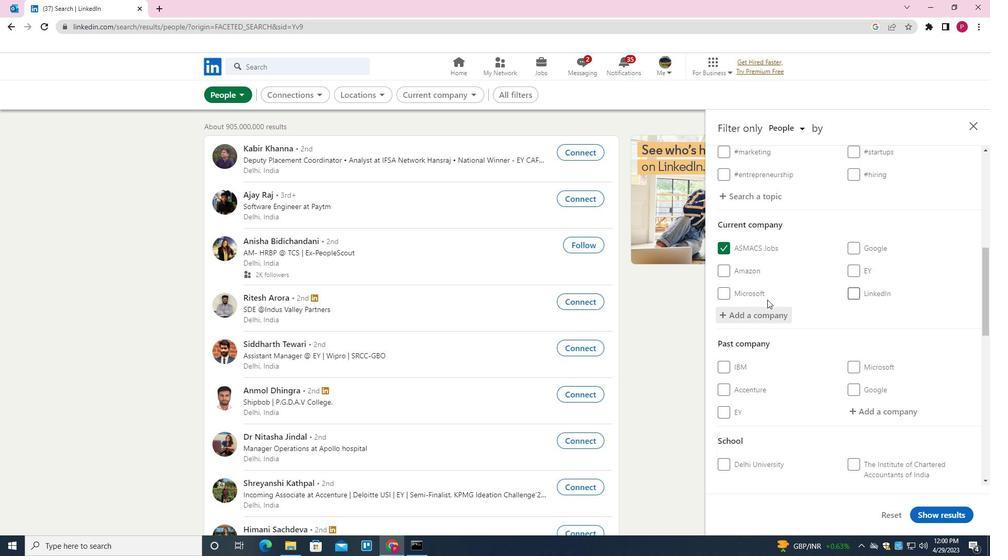 
Action: Mouse scrolled (764, 305) with delta (0, 0)
Screenshot: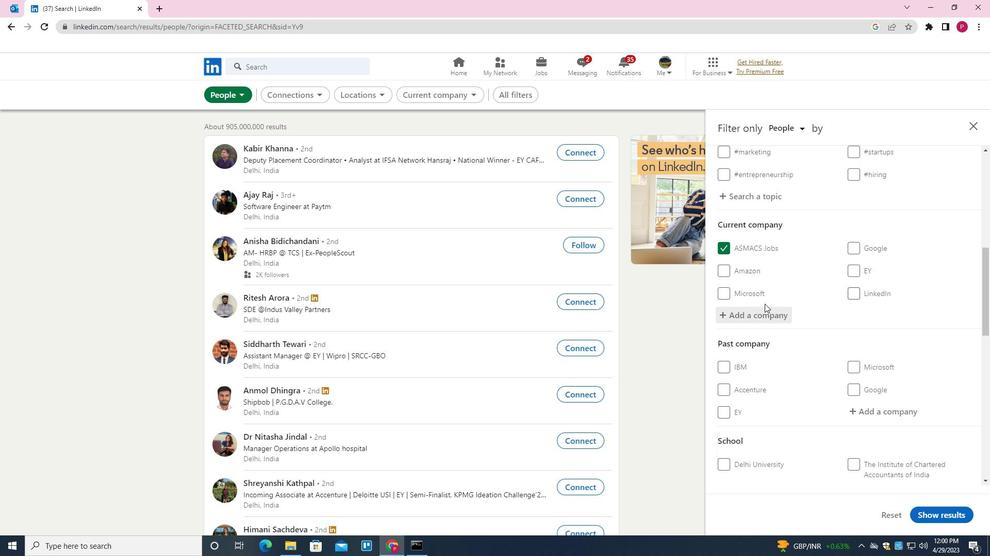 
Action: Mouse moved to (766, 307)
Screenshot: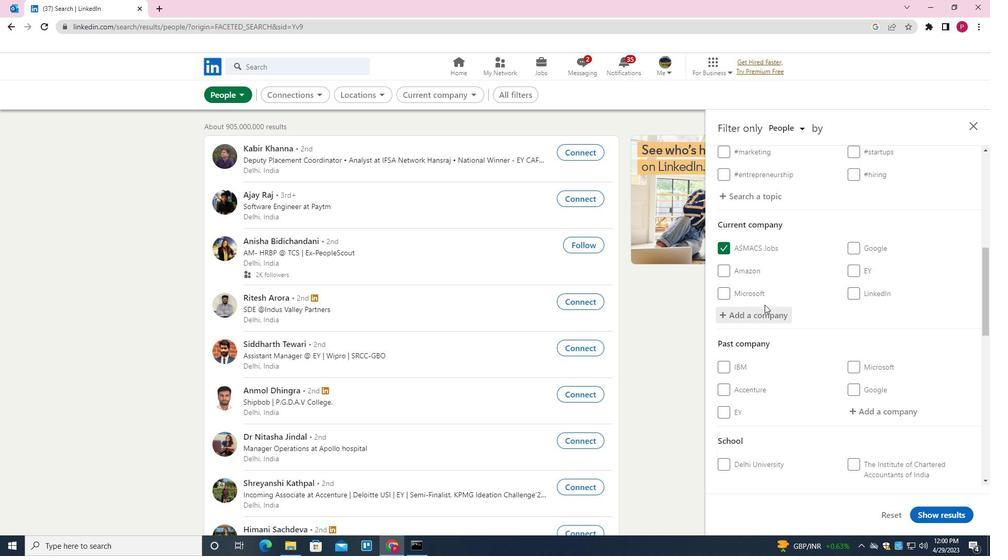 
Action: Mouse scrolled (766, 307) with delta (0, 0)
Screenshot: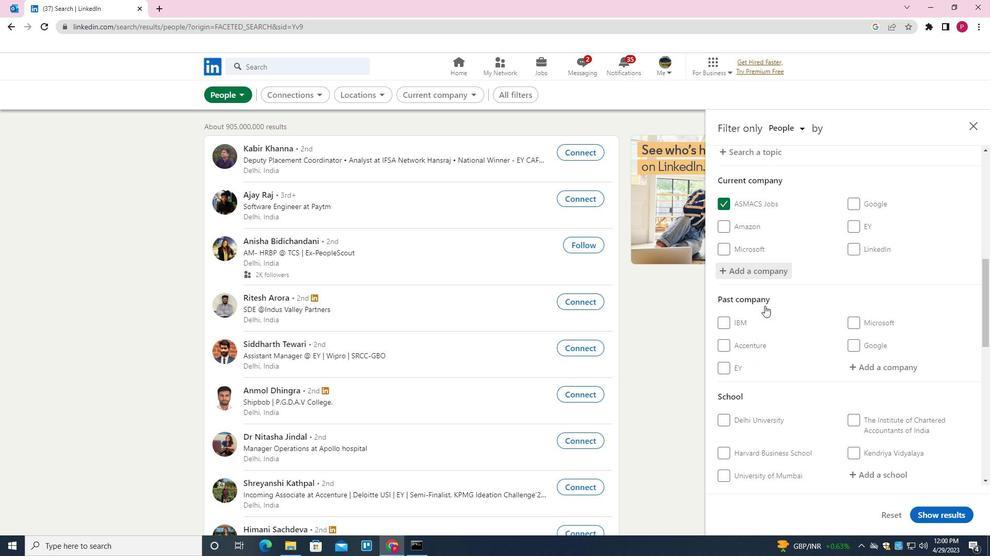 
Action: Mouse moved to (867, 261)
Screenshot: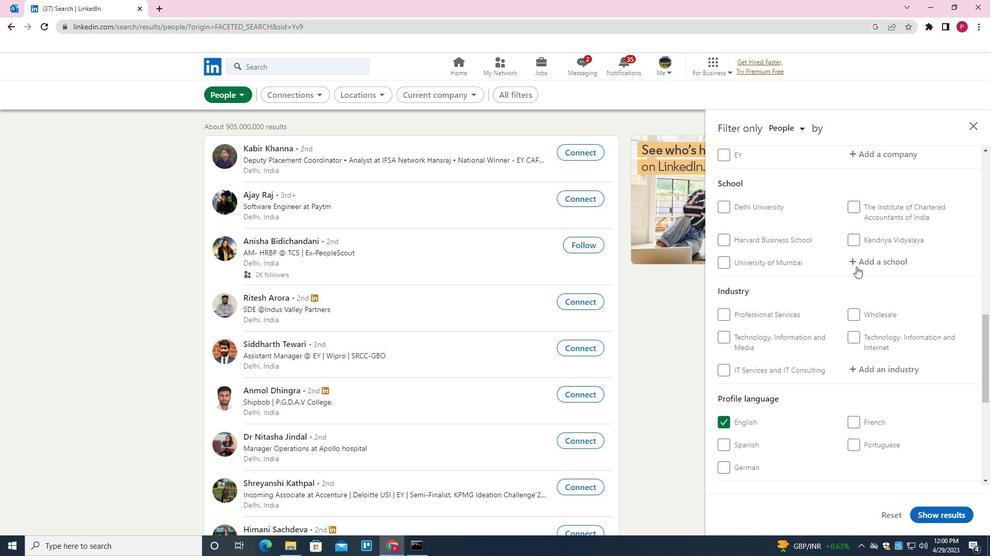 
Action: Mouse pressed left at (867, 261)
Screenshot: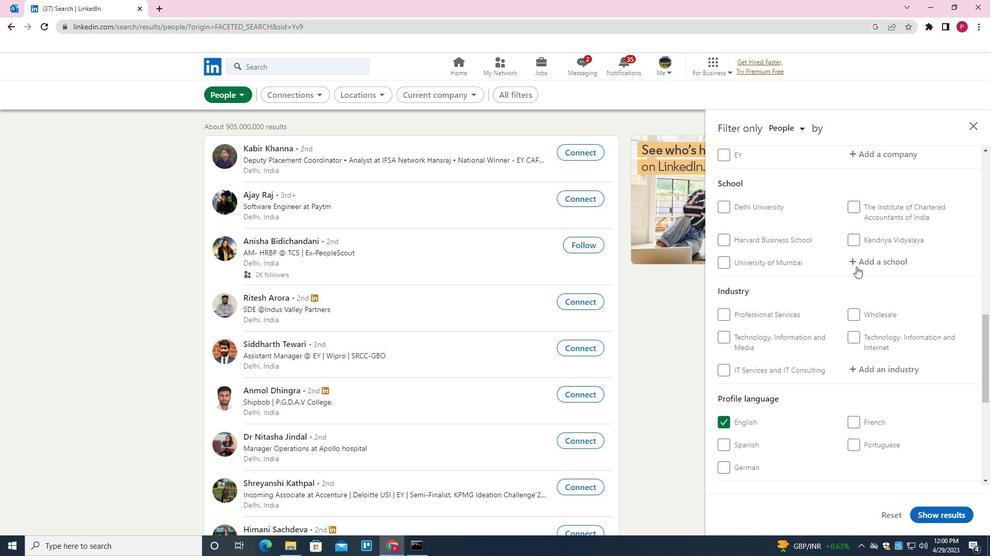 
Action: Key pressed <Key.shift>ST.<Key.space><Key.shift>XAVIER<Key.down><Key.down><Key.down><Key.down><Key.down><Key.down><Key.down><Key.down><Key.down><Key.down><Key.down><Key.down><Key.down><Key.up><Key.enter>
Screenshot: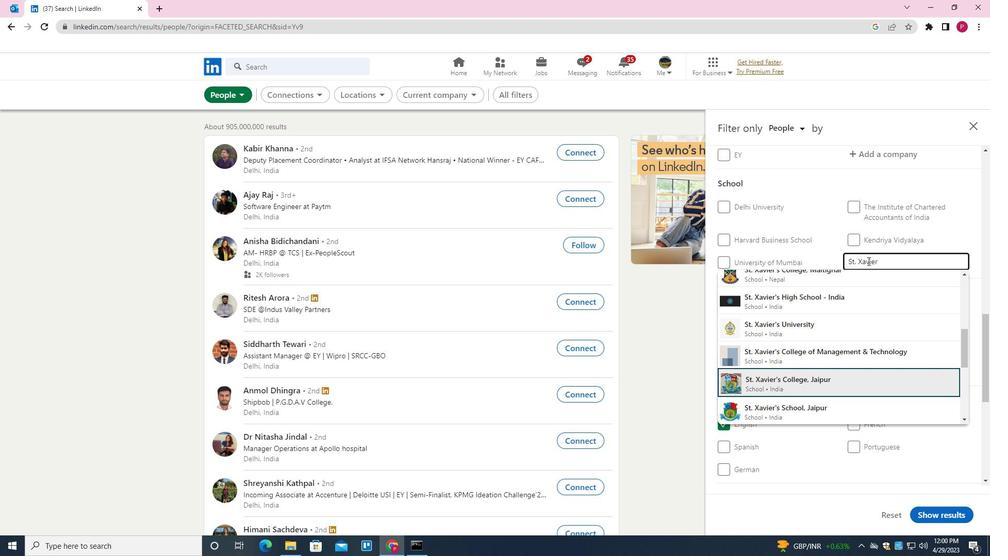 
Action: Mouse moved to (799, 317)
Screenshot: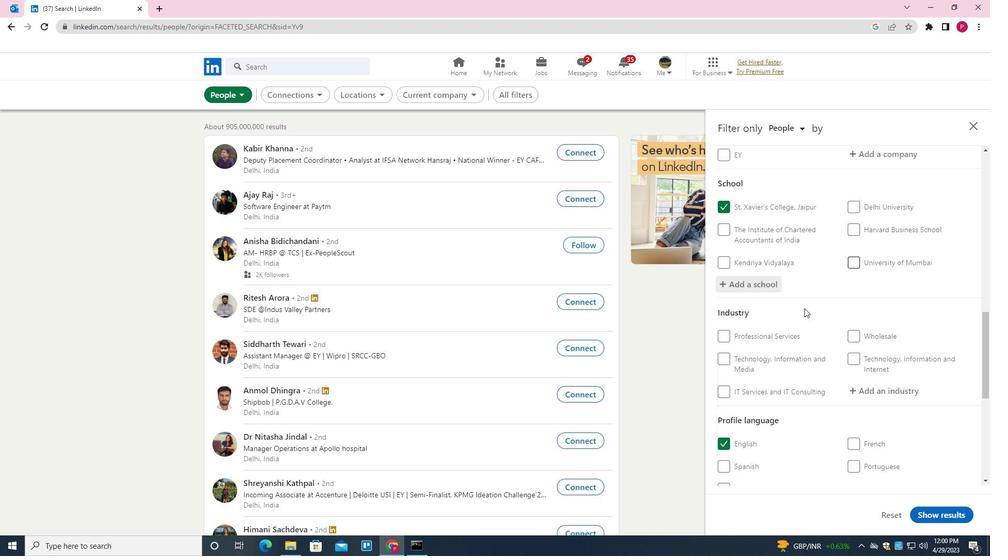 
Action: Mouse scrolled (799, 316) with delta (0, 0)
Screenshot: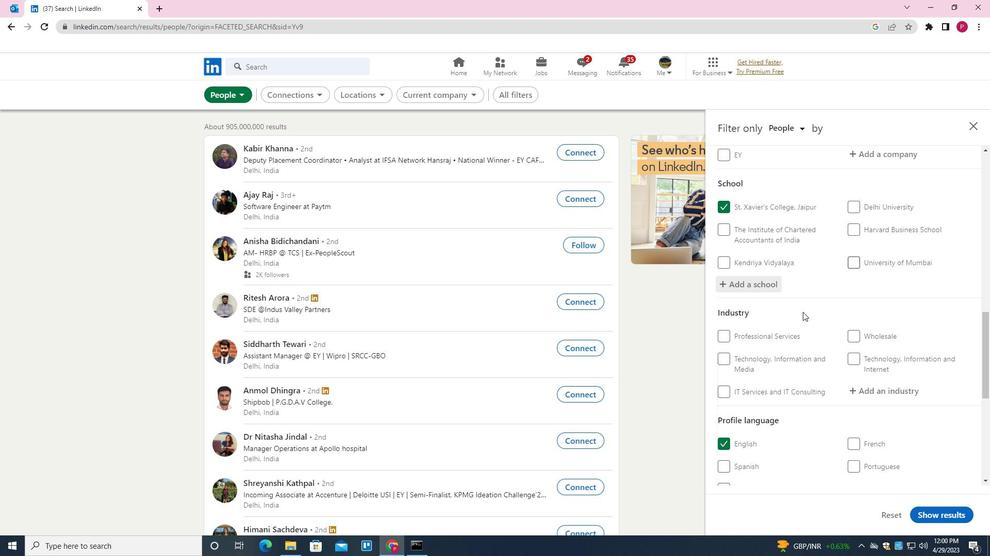 
Action: Mouse moved to (799, 317)
Screenshot: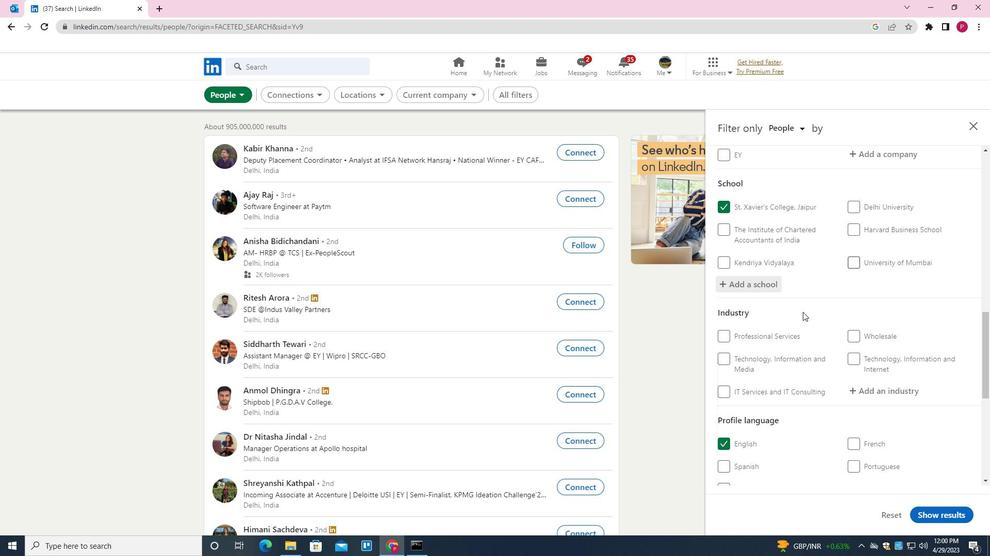 
Action: Mouse scrolled (799, 317) with delta (0, 0)
Screenshot: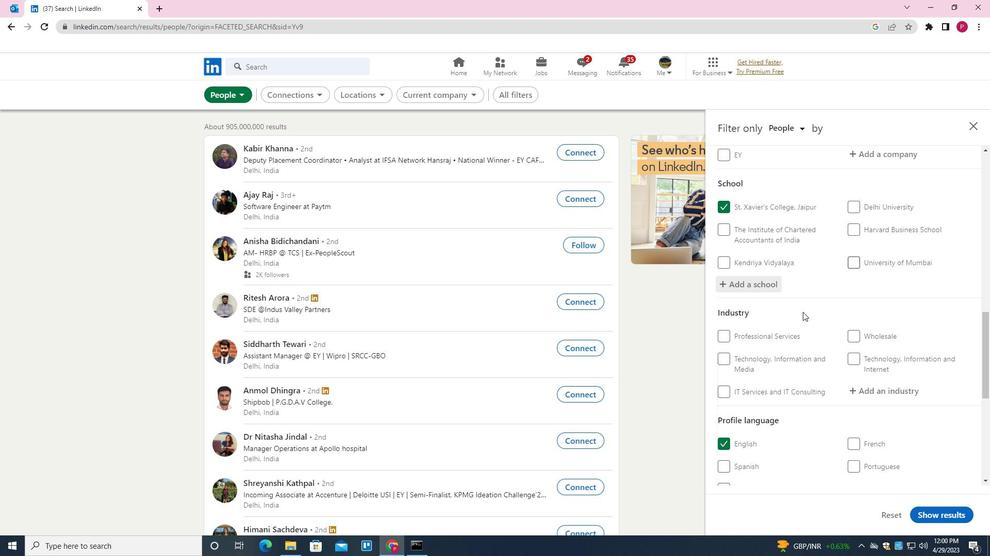 
Action: Mouse scrolled (799, 317) with delta (0, 0)
Screenshot: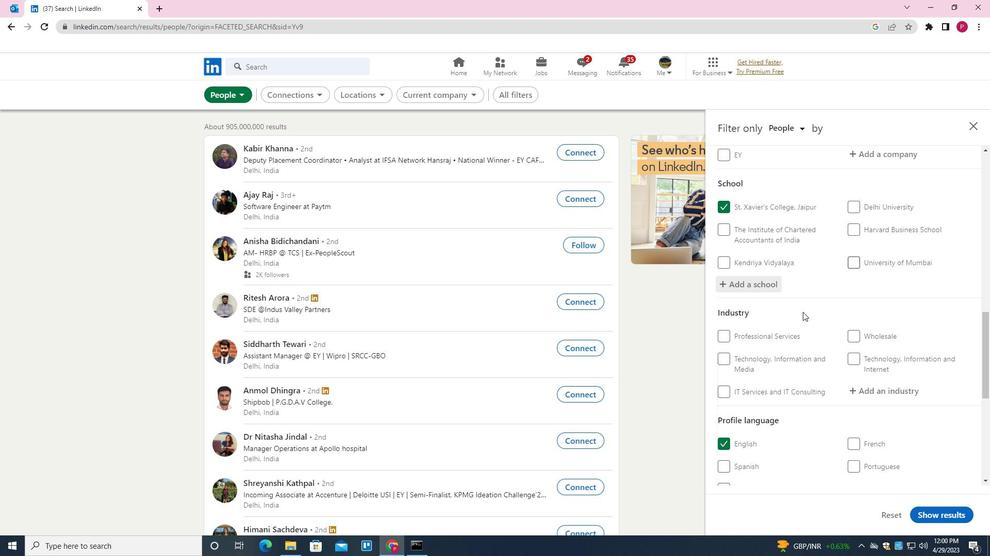 
Action: Mouse moved to (879, 229)
Screenshot: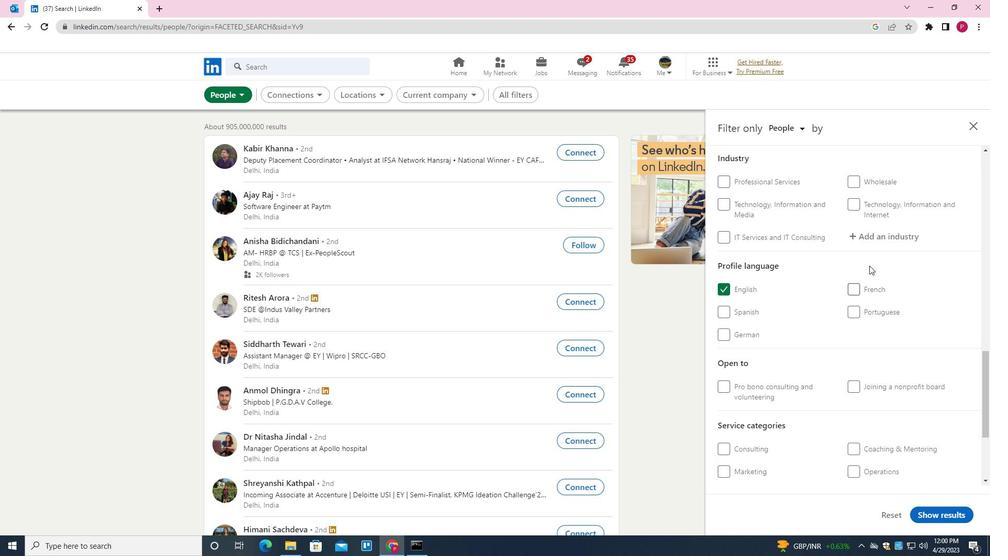 
Action: Mouse pressed left at (879, 229)
Screenshot: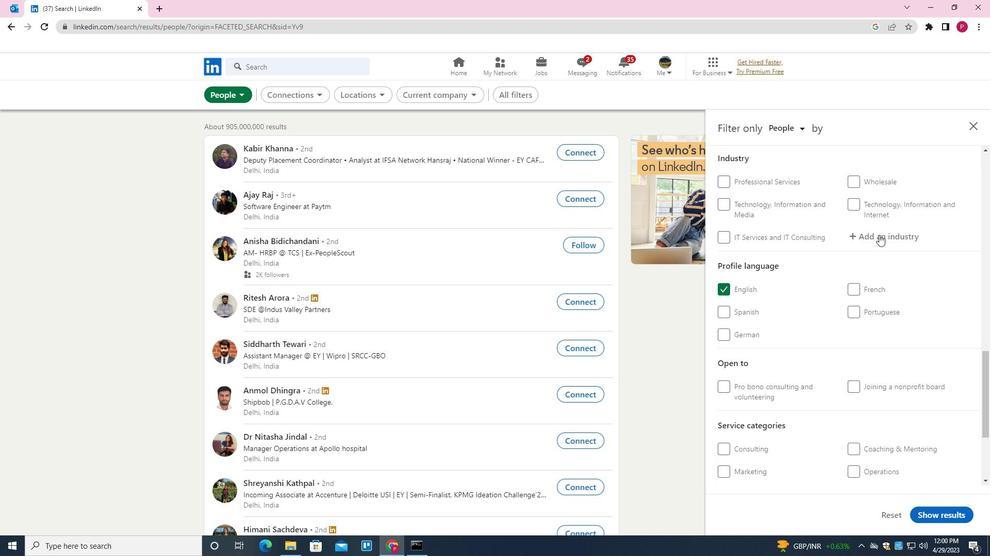 
Action: Key pressed <Key.shift><Key.shift>RETAIL<Key.down><Key.down><Key.down><Key.down><Key.down><Key.down><Key.down><Key.down><Key.down><Key.down><Key.down><Key.down><Key.down><Key.down><Key.down><Key.down><Key.up><Key.enter>
Screenshot: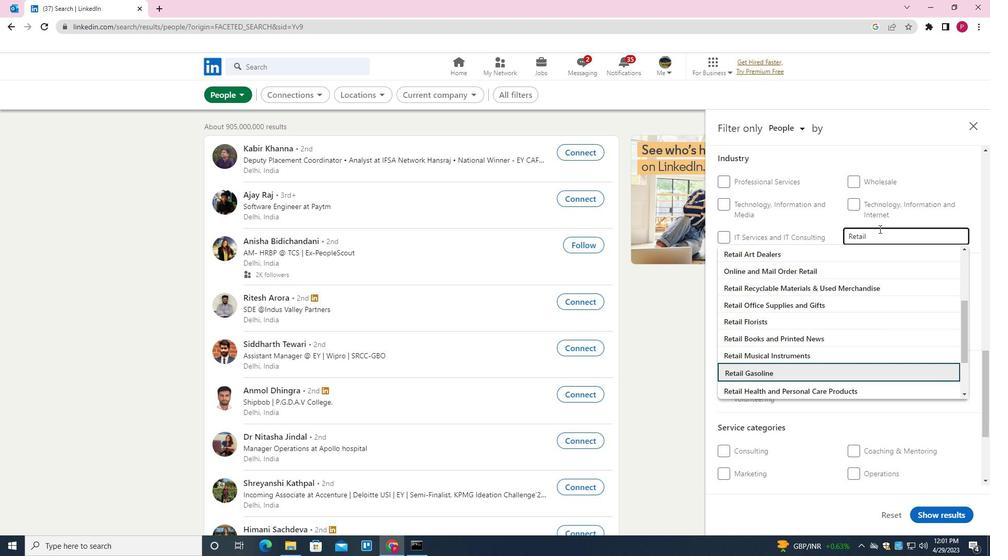 
Action: Mouse moved to (844, 260)
Screenshot: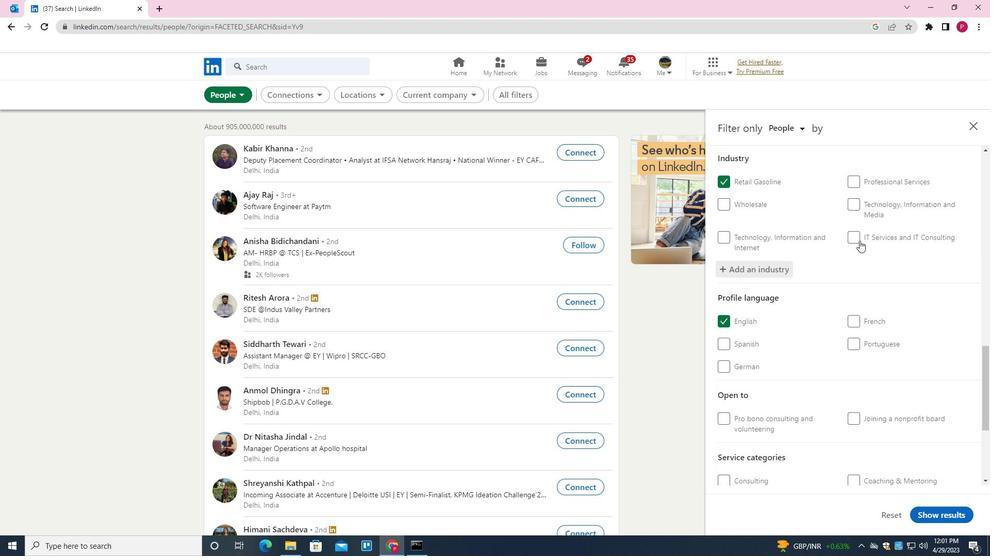 
Action: Mouse scrolled (844, 260) with delta (0, 0)
Screenshot: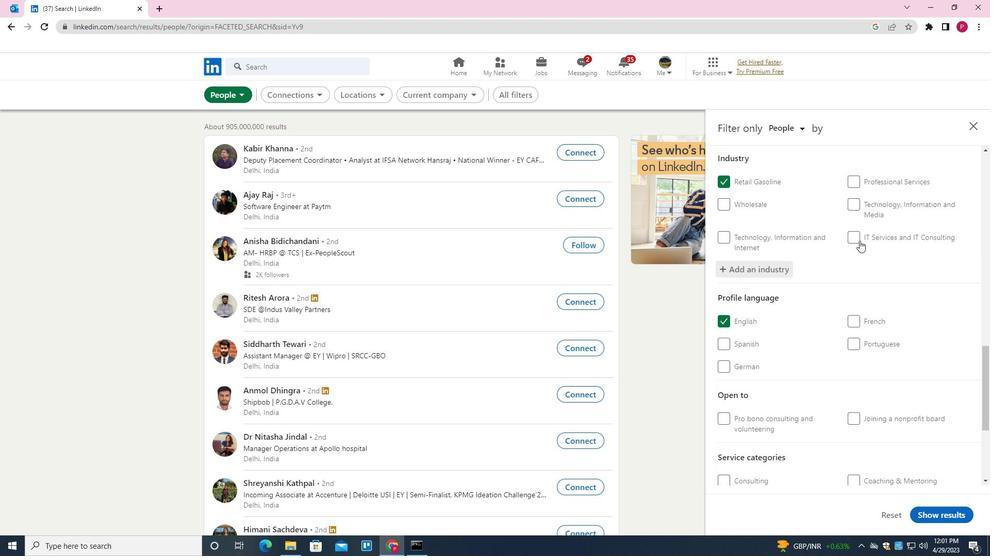 
Action: Mouse moved to (844, 262)
Screenshot: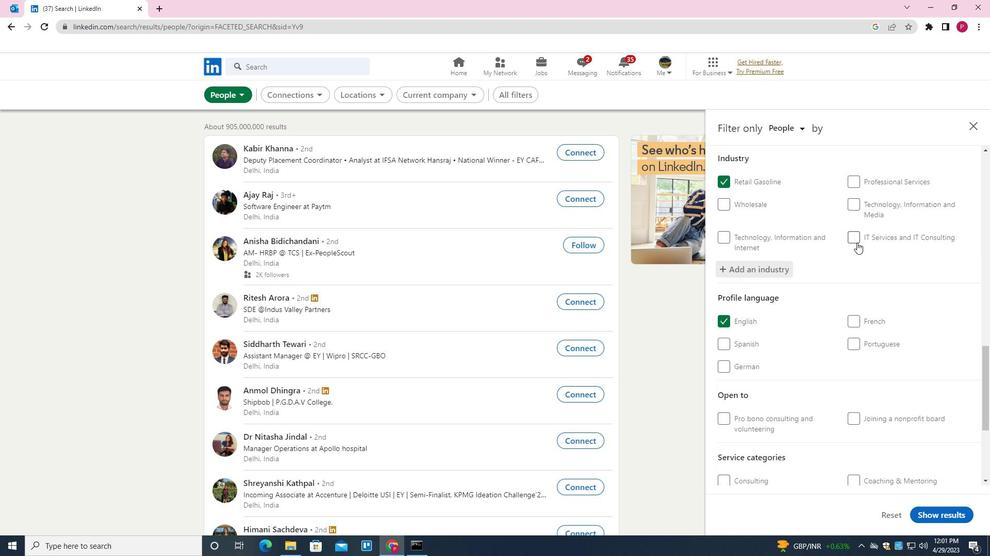
Action: Mouse scrolled (844, 261) with delta (0, 0)
Screenshot: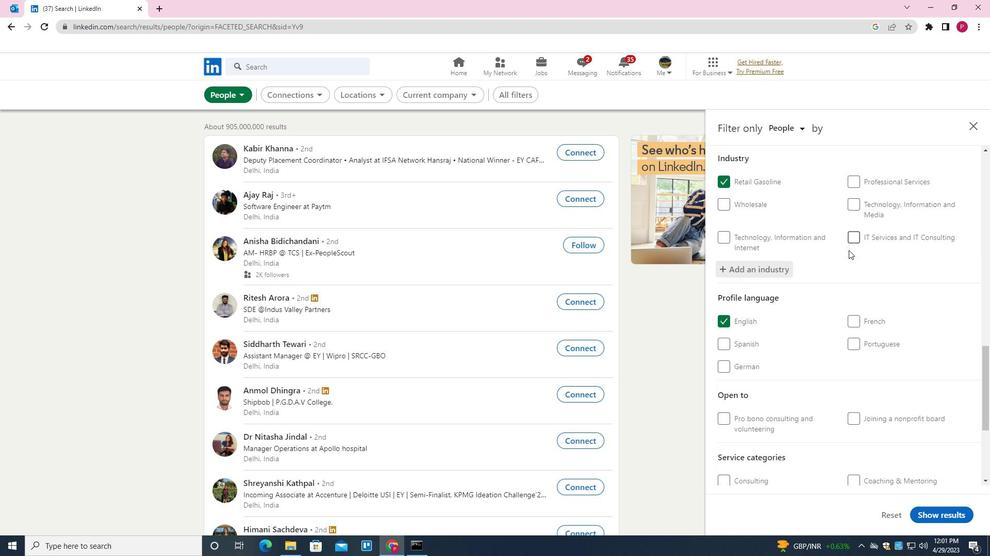 
Action: Mouse scrolled (844, 261) with delta (0, 0)
Screenshot: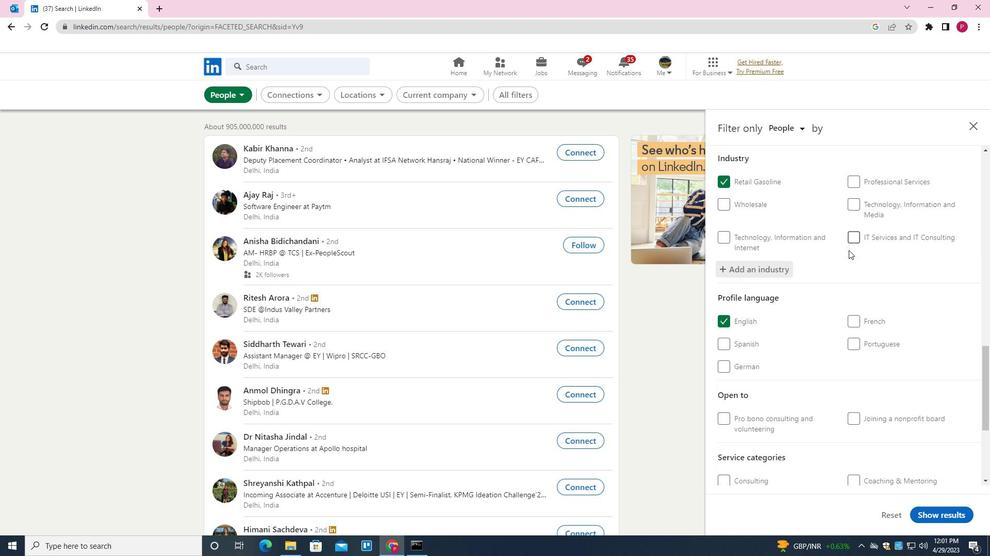 
Action: Mouse moved to (844, 262)
Screenshot: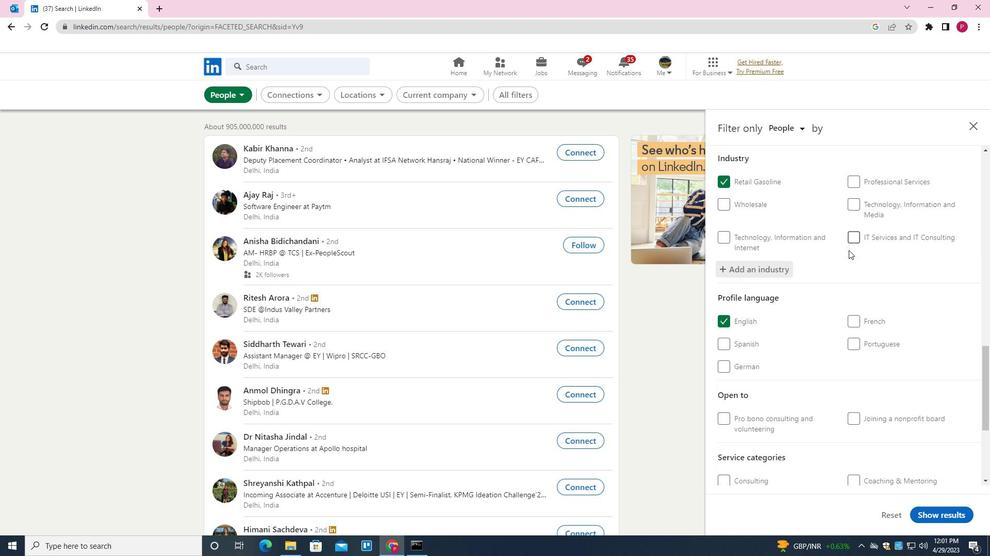 
Action: Mouse scrolled (844, 262) with delta (0, 0)
Screenshot: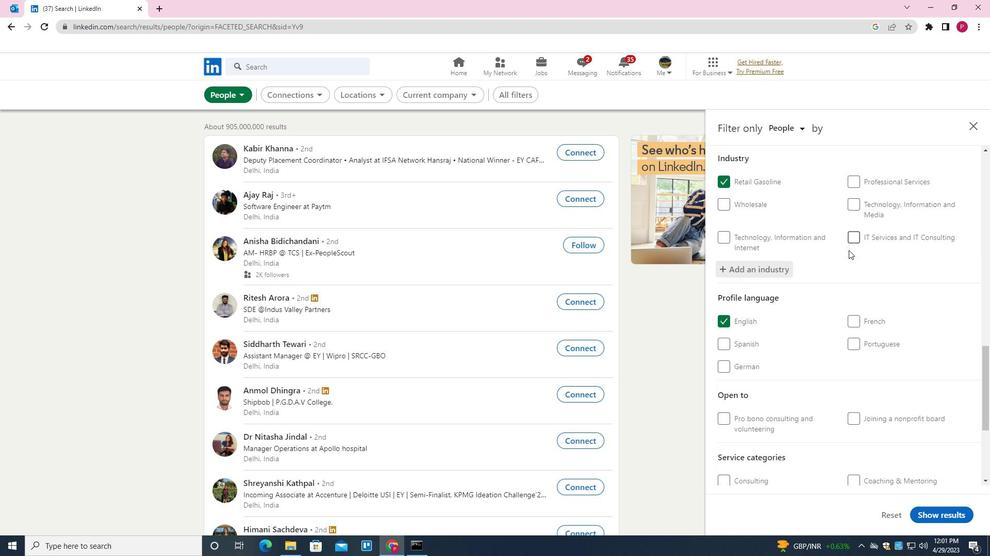 
Action: Mouse moved to (844, 265)
Screenshot: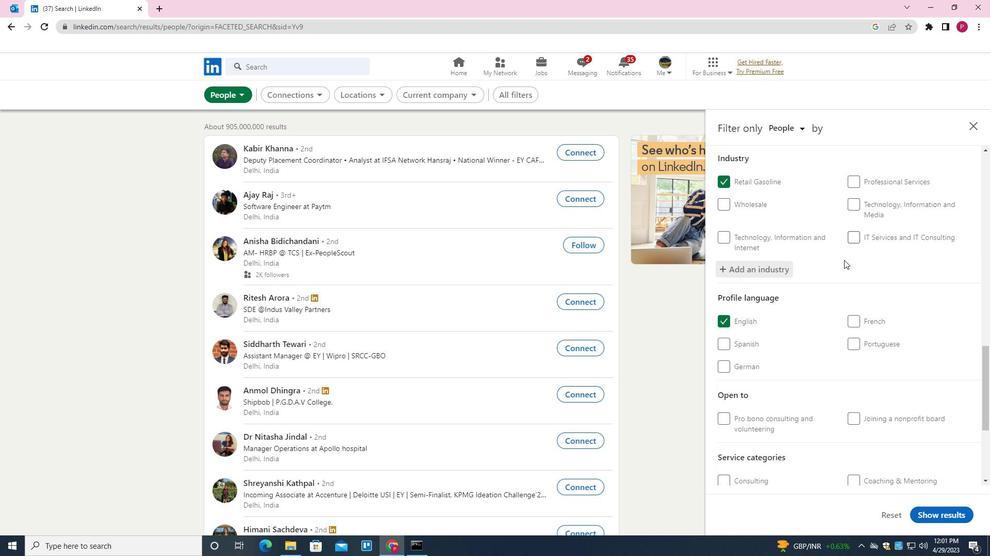 
Action: Mouse scrolled (844, 265) with delta (0, 0)
Screenshot: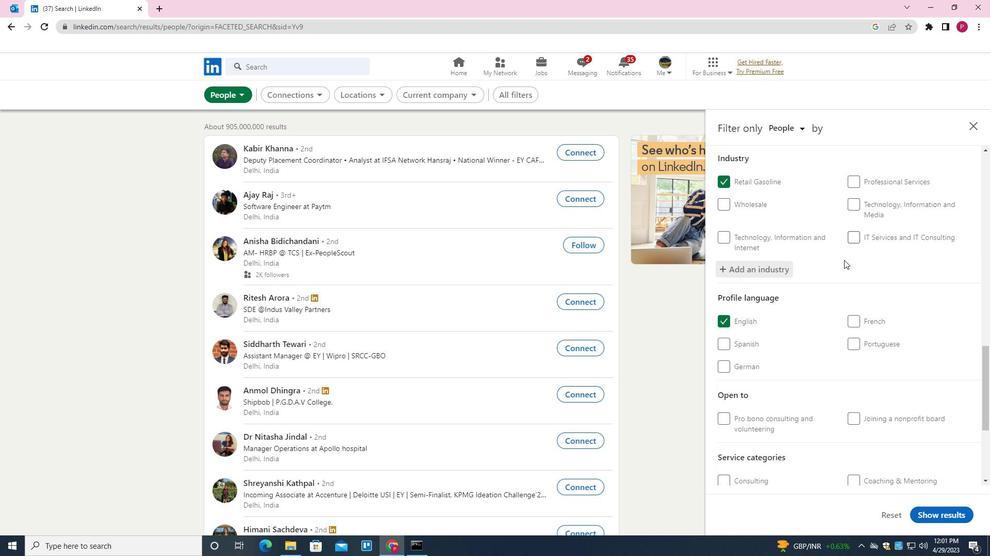 
Action: Mouse moved to (874, 340)
Screenshot: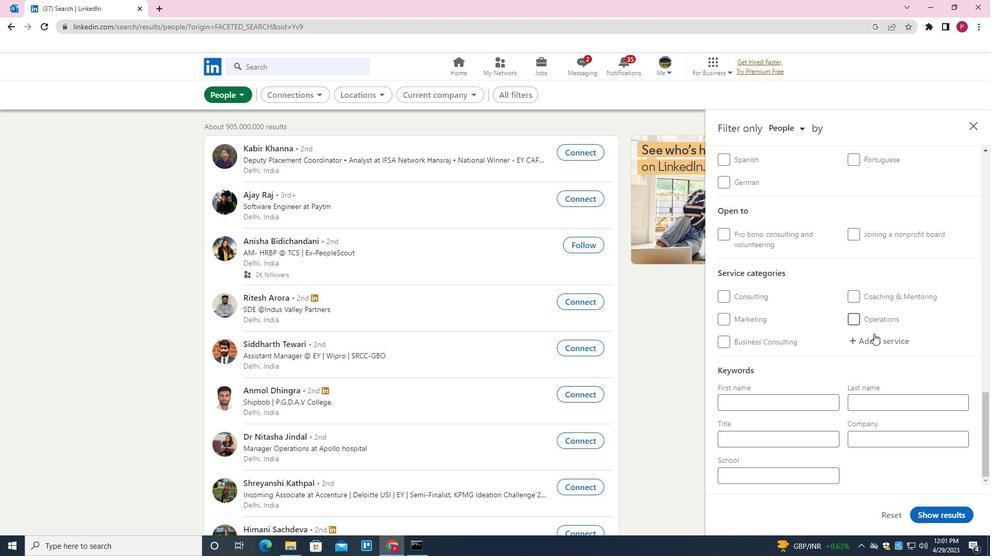 
Action: Mouse pressed left at (874, 340)
Screenshot: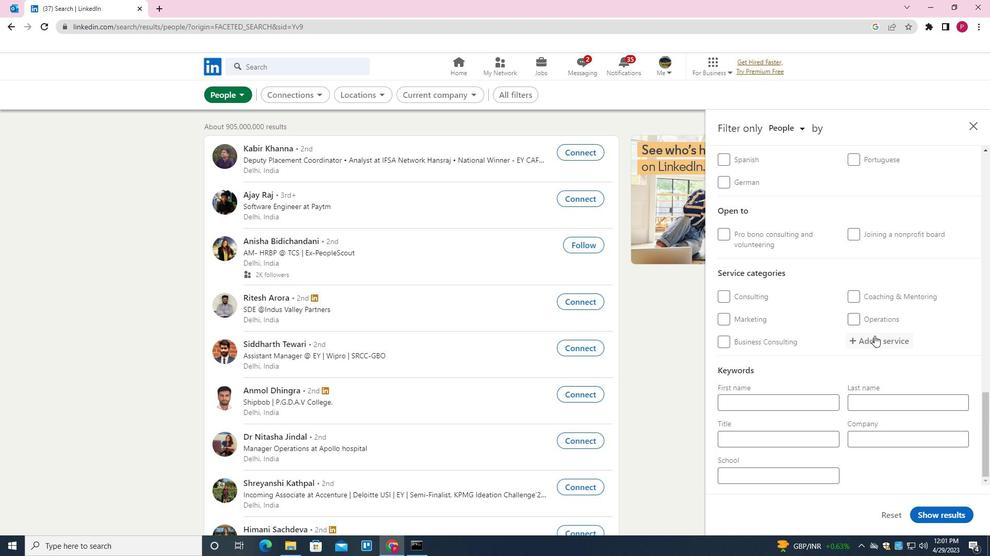 
Action: Key pressed <Key.shift><Key.shift>TELECOMMUNI<Key.down><Key.enter>
Screenshot: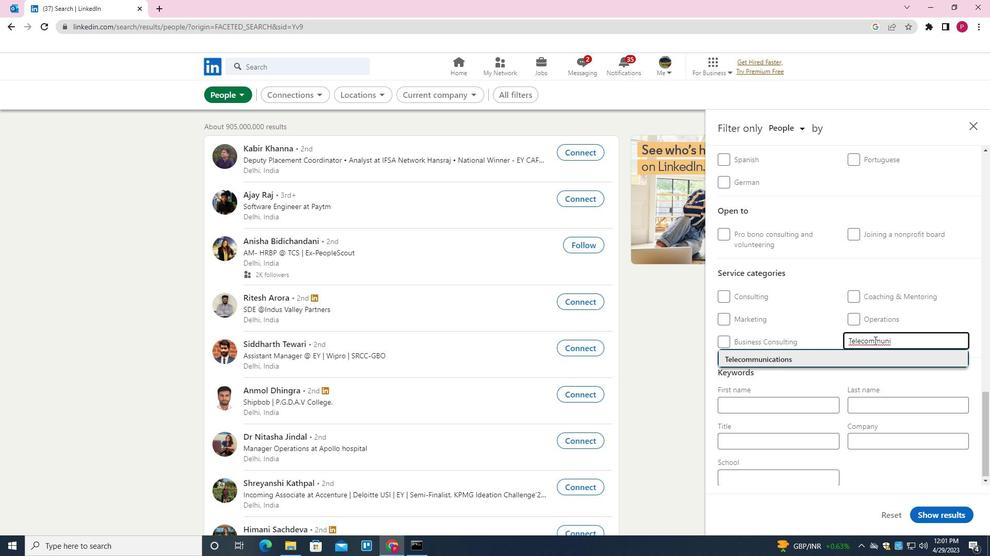 
Action: Mouse scrolled (874, 340) with delta (0, 0)
Screenshot: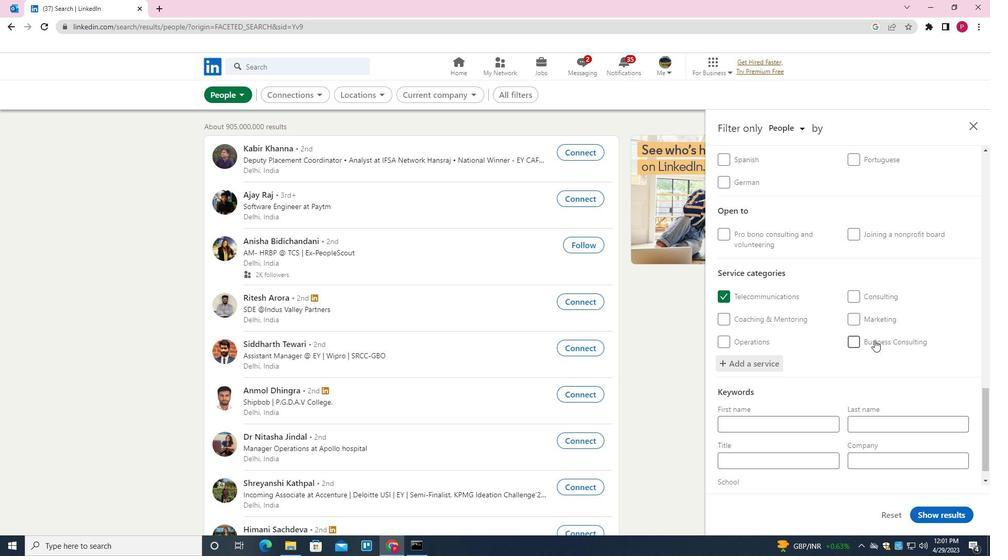 
Action: Mouse scrolled (874, 340) with delta (0, 0)
Screenshot: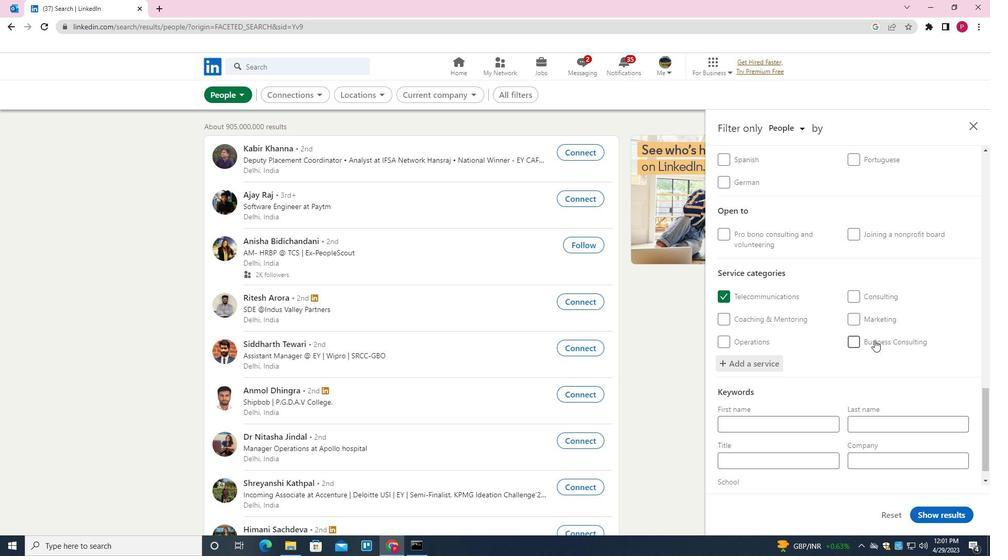 
Action: Mouse moved to (863, 357)
Screenshot: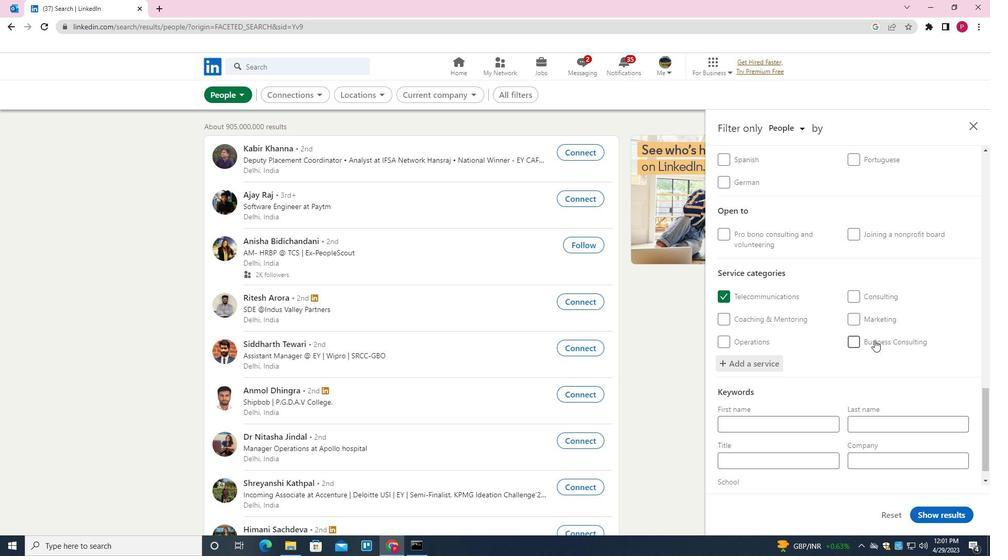 
Action: Mouse scrolled (863, 357) with delta (0, 0)
Screenshot: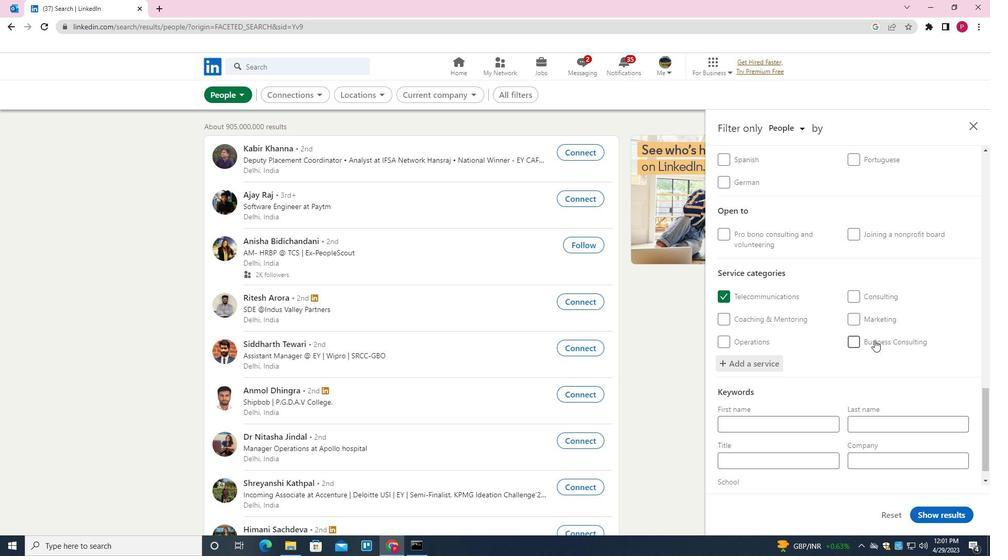 
Action: Mouse moved to (796, 433)
Screenshot: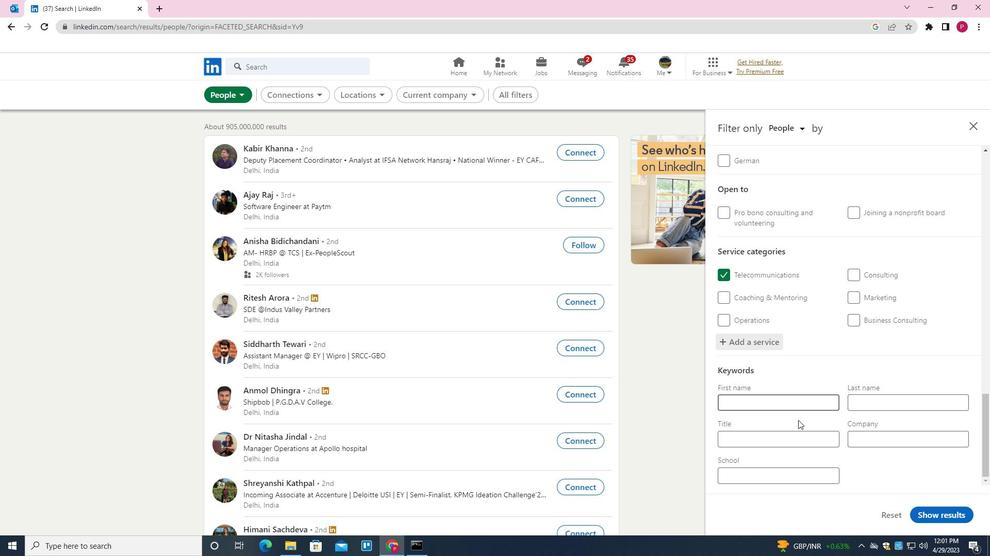 
Action: Mouse pressed left at (796, 433)
Screenshot: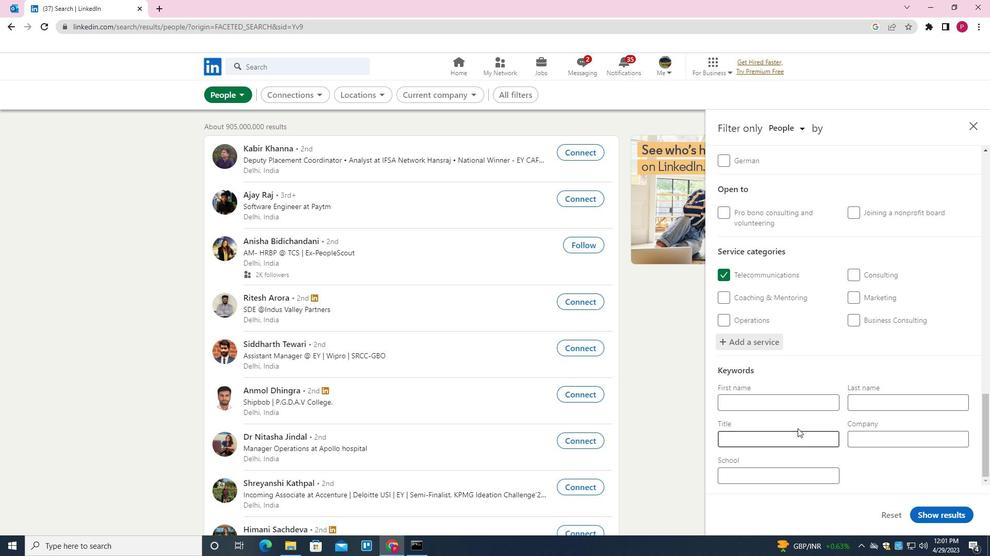 
Action: Key pressed <Key.shift><Key.shift><Key.shift>ENGINEERING<Key.space><Key.shift>TECHNICIAN
Screenshot: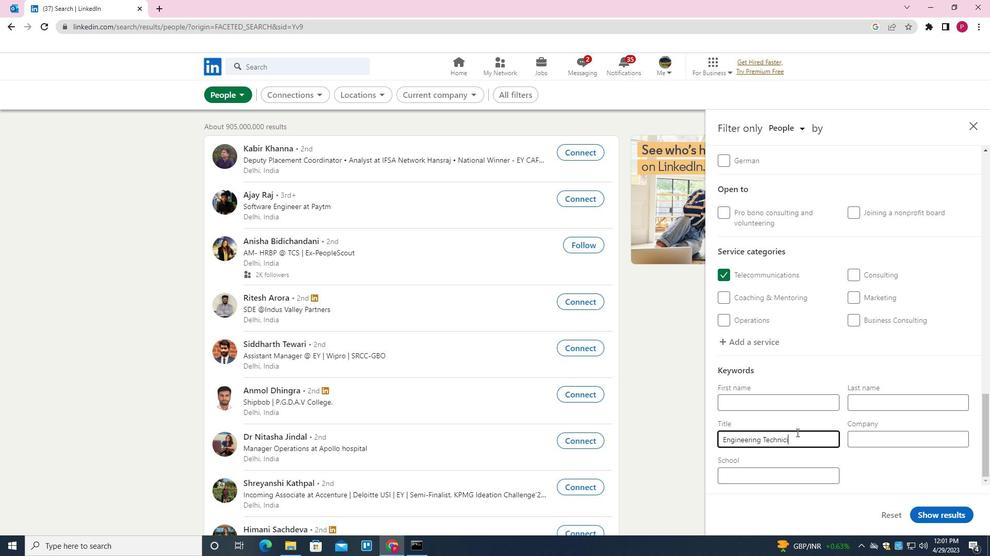 
Action: Mouse moved to (936, 519)
Screenshot: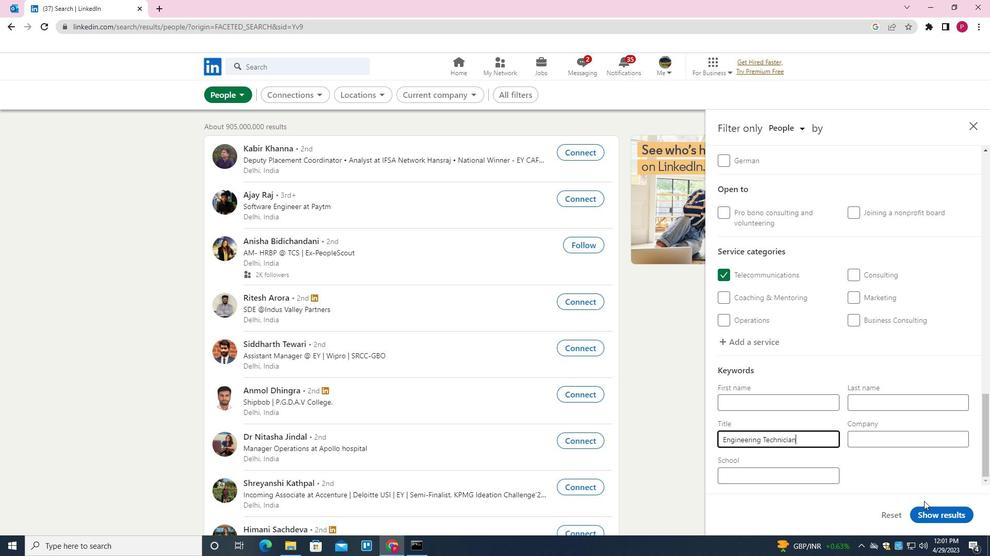 
Action: Mouse pressed left at (936, 519)
Screenshot: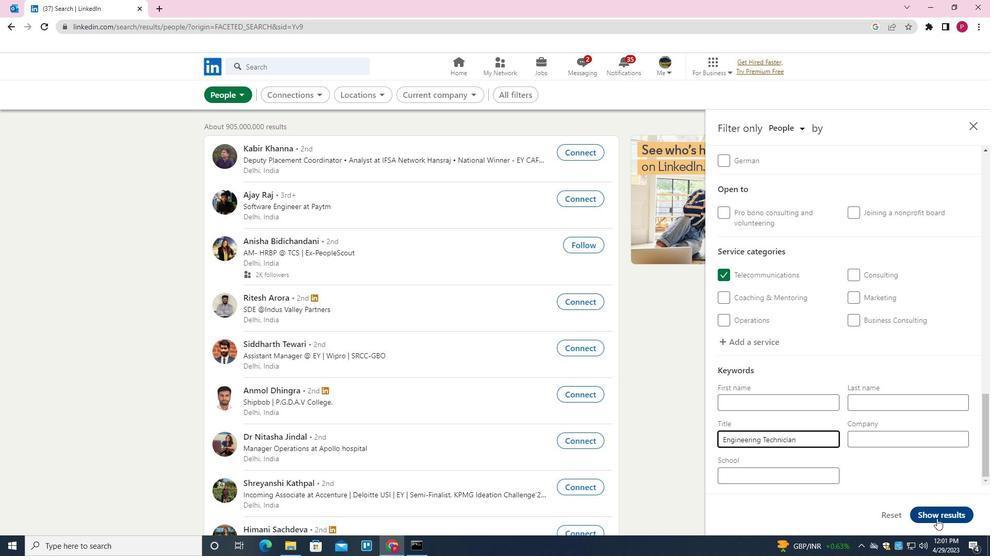 
Action: Mouse moved to (791, 458)
Screenshot: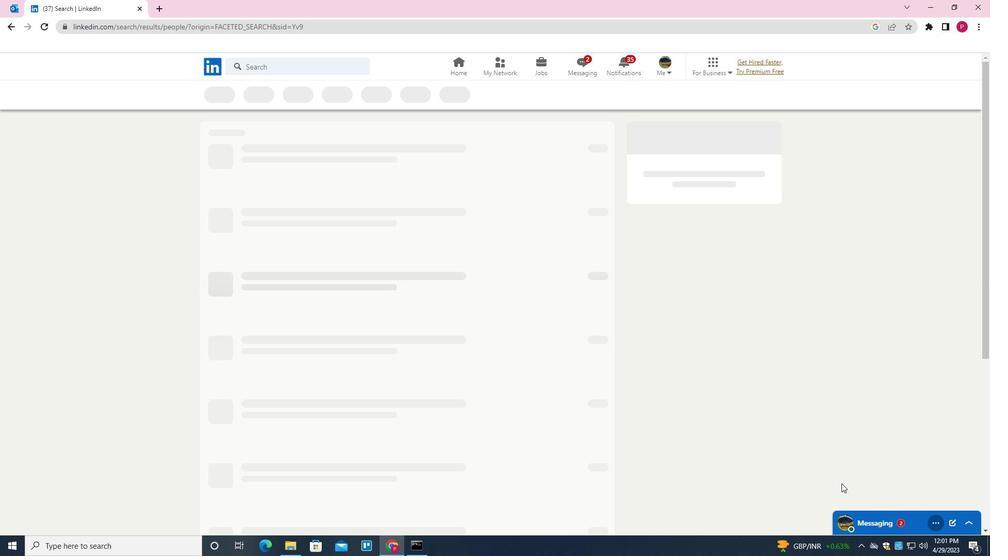 
